 Task: Search one way flight ticket for 4 adults, 2 children, 2 infants in seat and 1 infant on lap in economy from Tyler: Tyler Pounds Regional Airport to Laramie: Laramie Regional Airport on 8-3-2023. Choice of flights is Spirit. Number of bags: 1 carry on bag. Price is upto 109000. Outbound departure time preference is 12:00. Flight should be less emission only.
Action: Mouse moved to (328, 134)
Screenshot: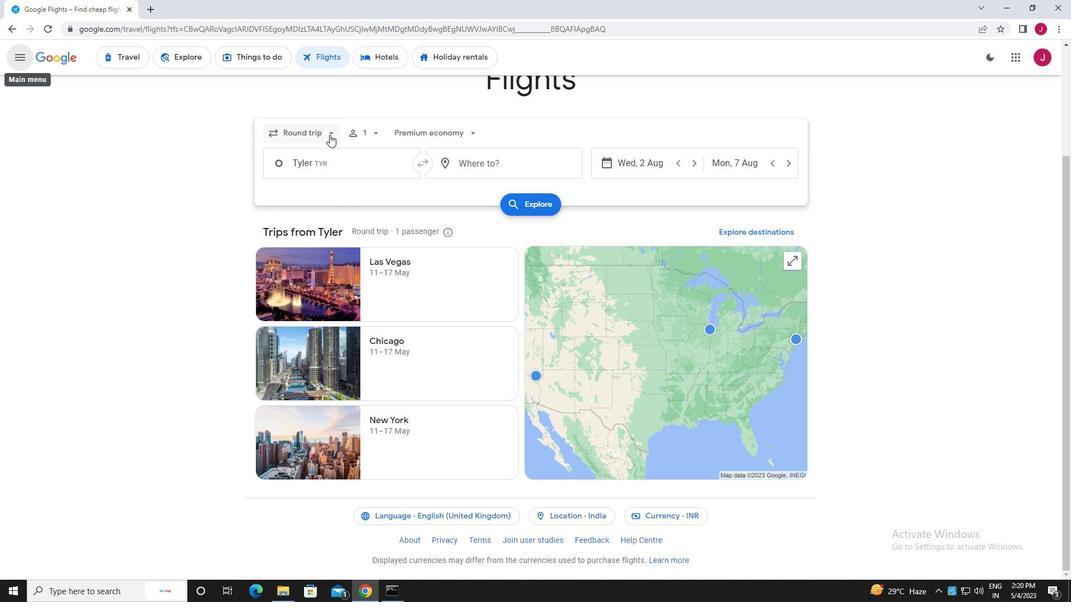 
Action: Mouse pressed left at (328, 134)
Screenshot: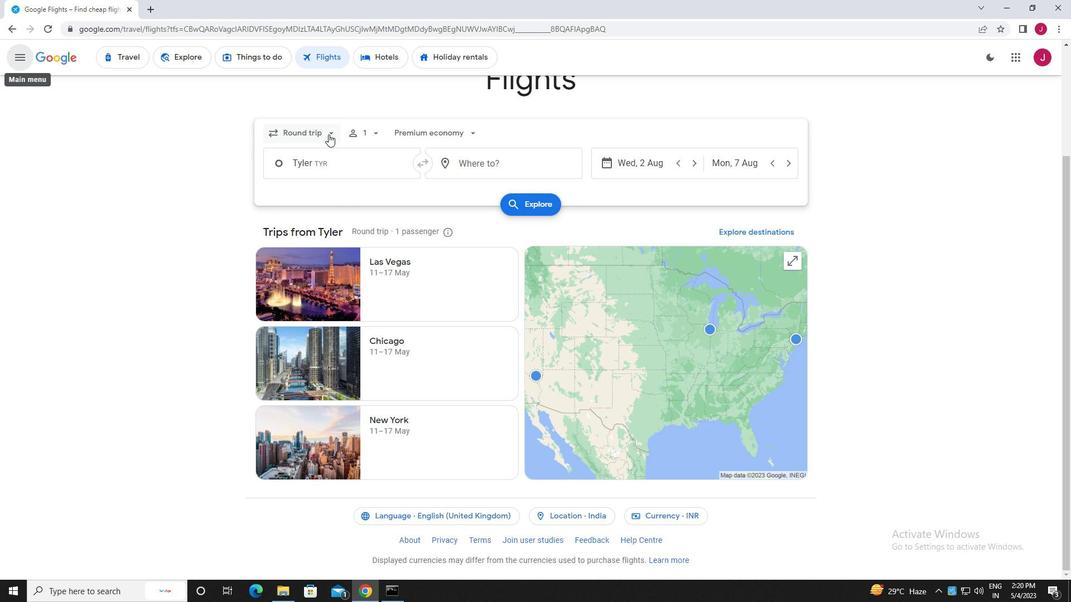 
Action: Mouse moved to (318, 182)
Screenshot: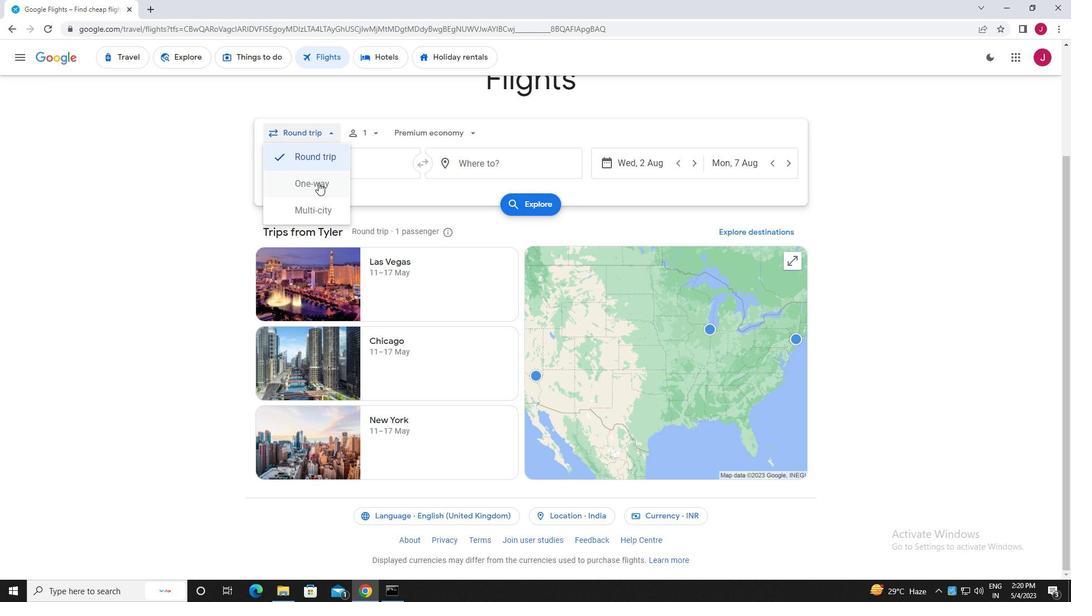 
Action: Mouse pressed left at (318, 182)
Screenshot: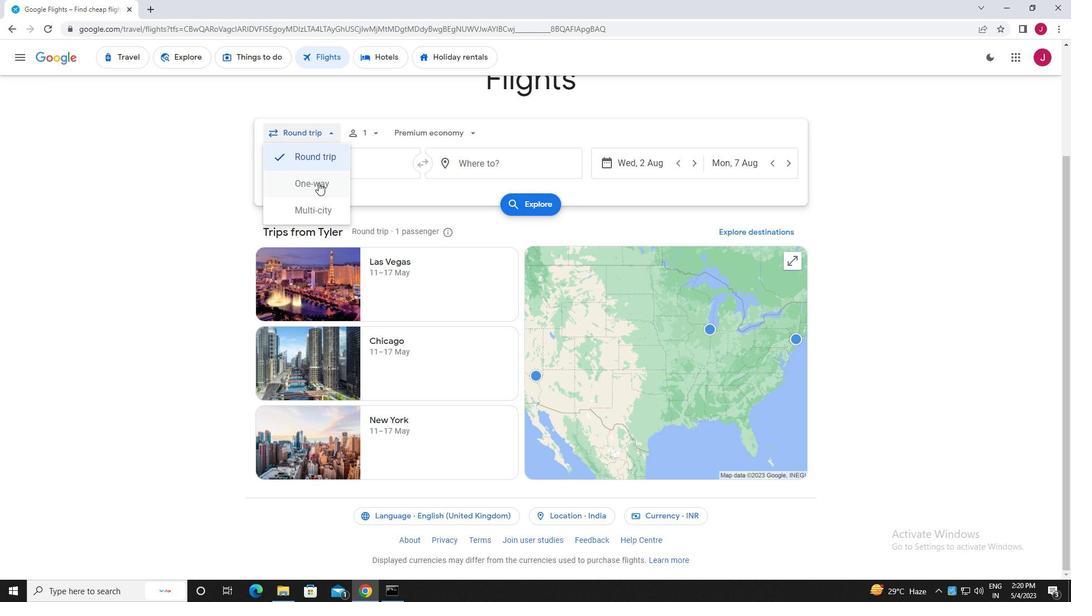 
Action: Mouse moved to (368, 135)
Screenshot: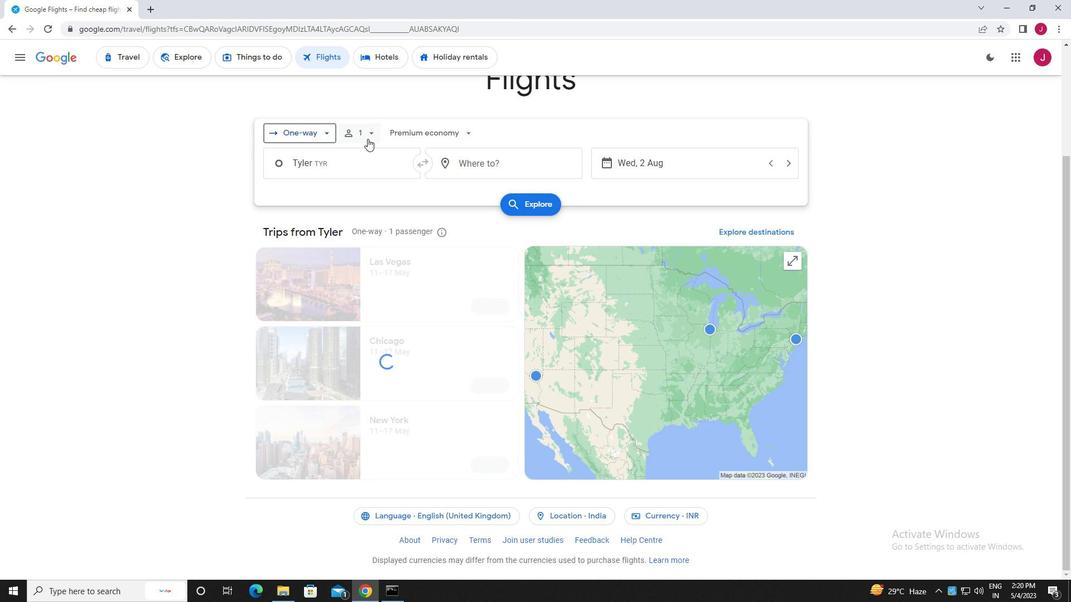
Action: Mouse pressed left at (368, 135)
Screenshot: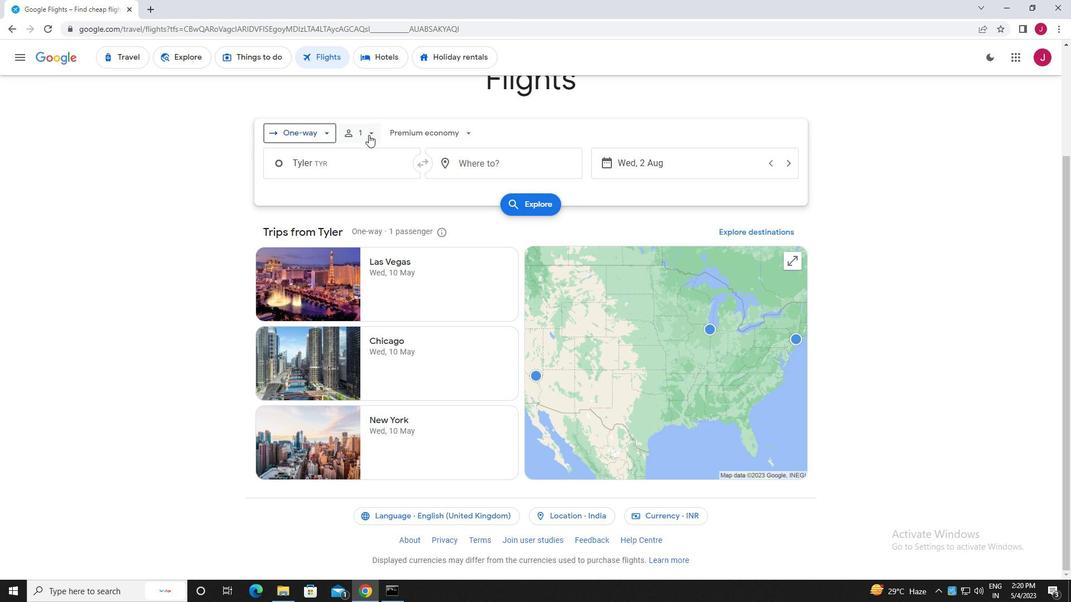 
Action: Mouse moved to (455, 161)
Screenshot: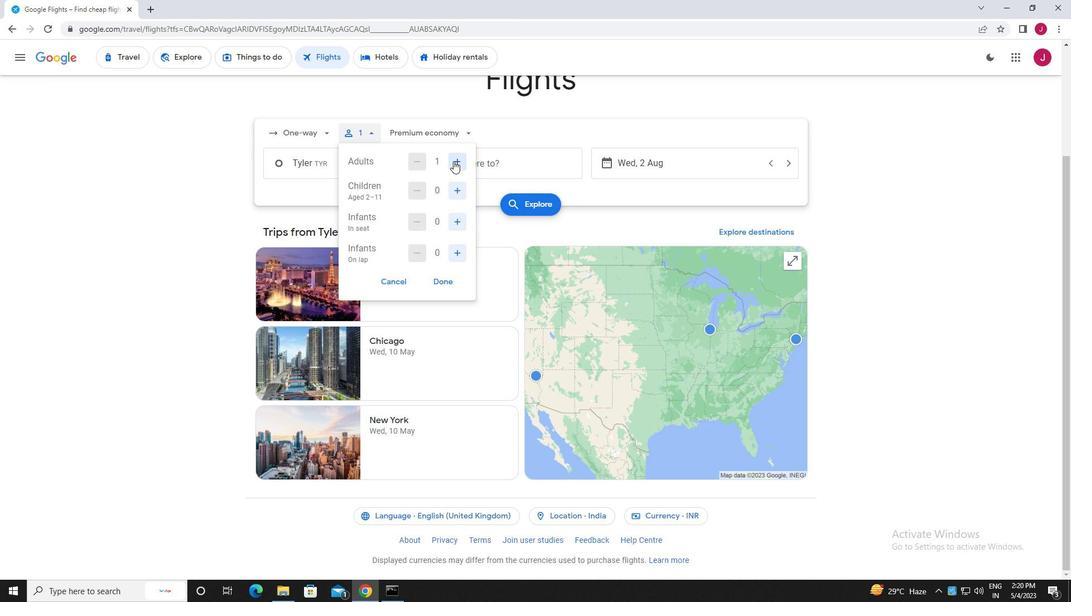 
Action: Mouse pressed left at (455, 161)
Screenshot: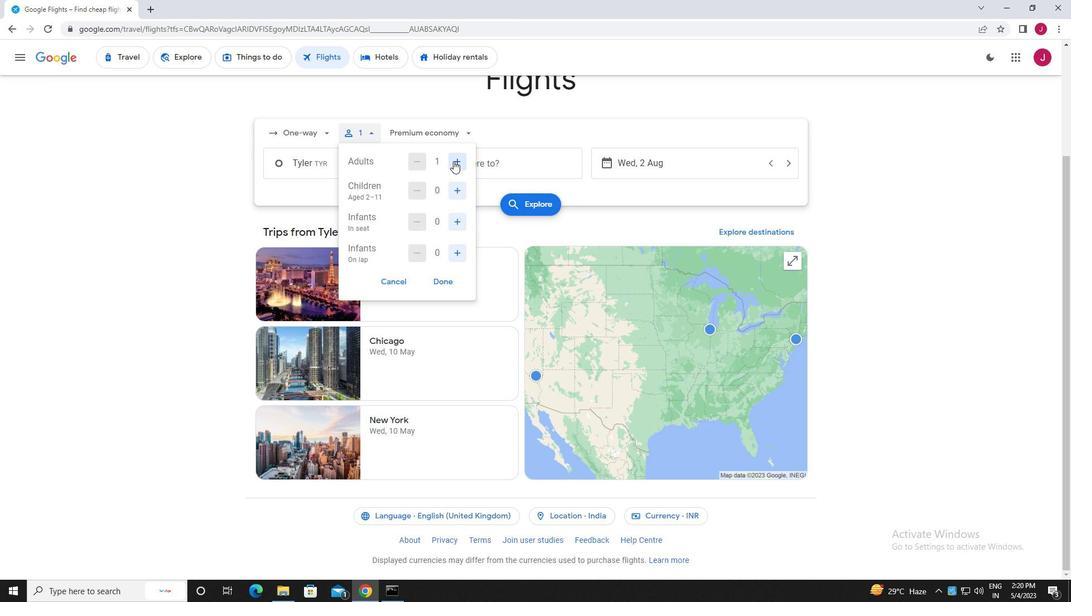 
Action: Mouse moved to (455, 161)
Screenshot: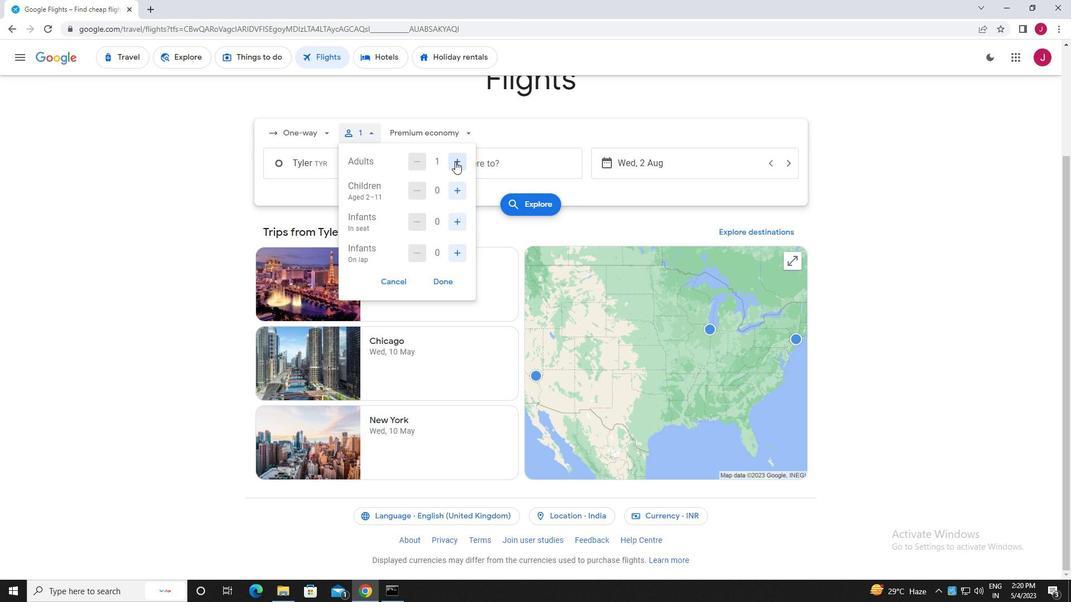 
Action: Mouse pressed left at (455, 161)
Screenshot: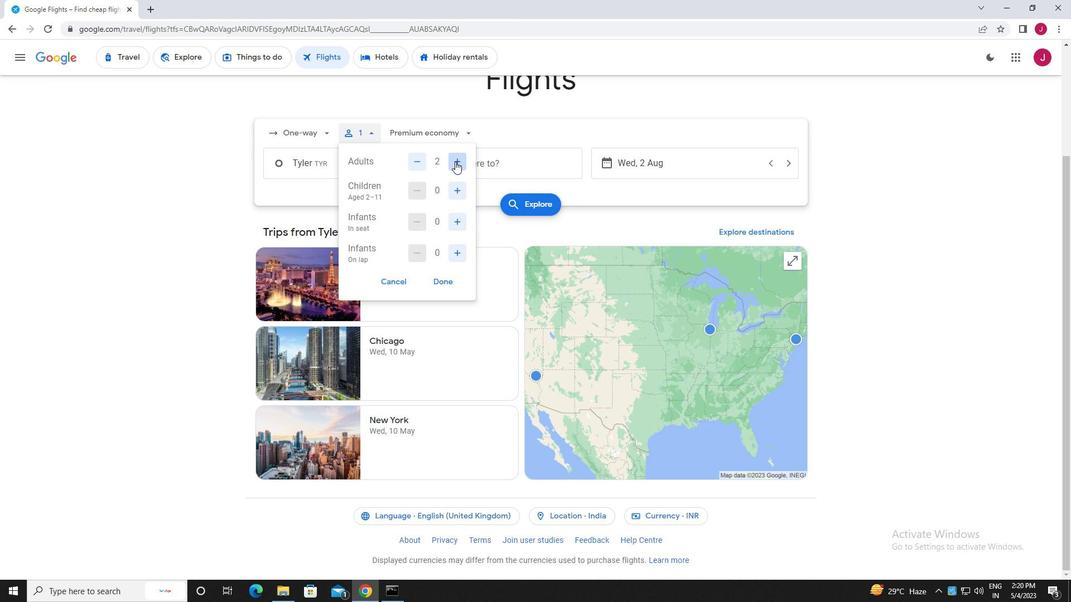 
Action: Mouse pressed left at (455, 161)
Screenshot: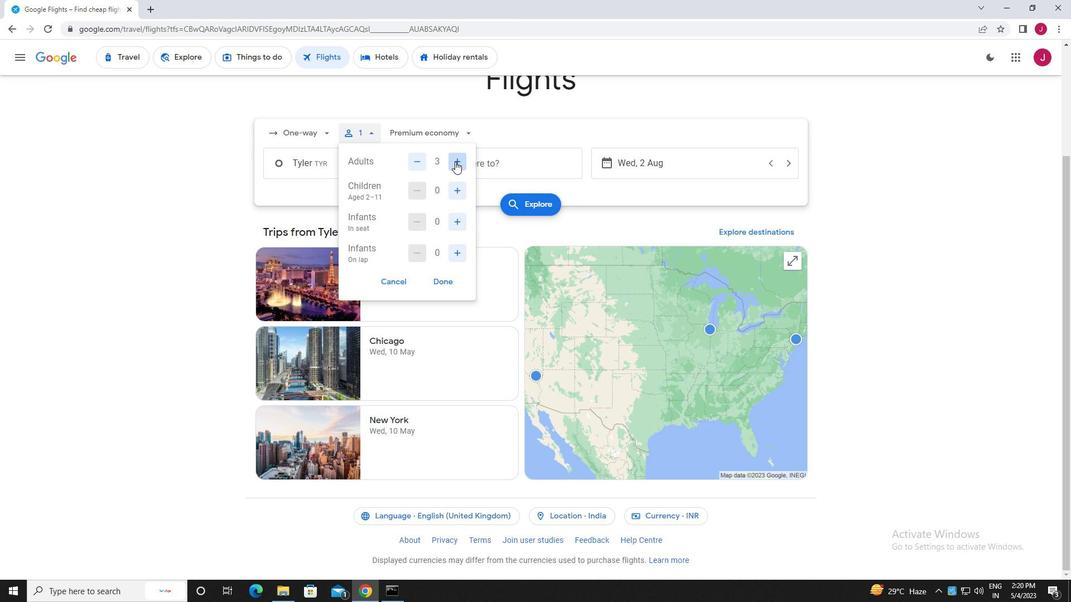 
Action: Mouse moved to (455, 190)
Screenshot: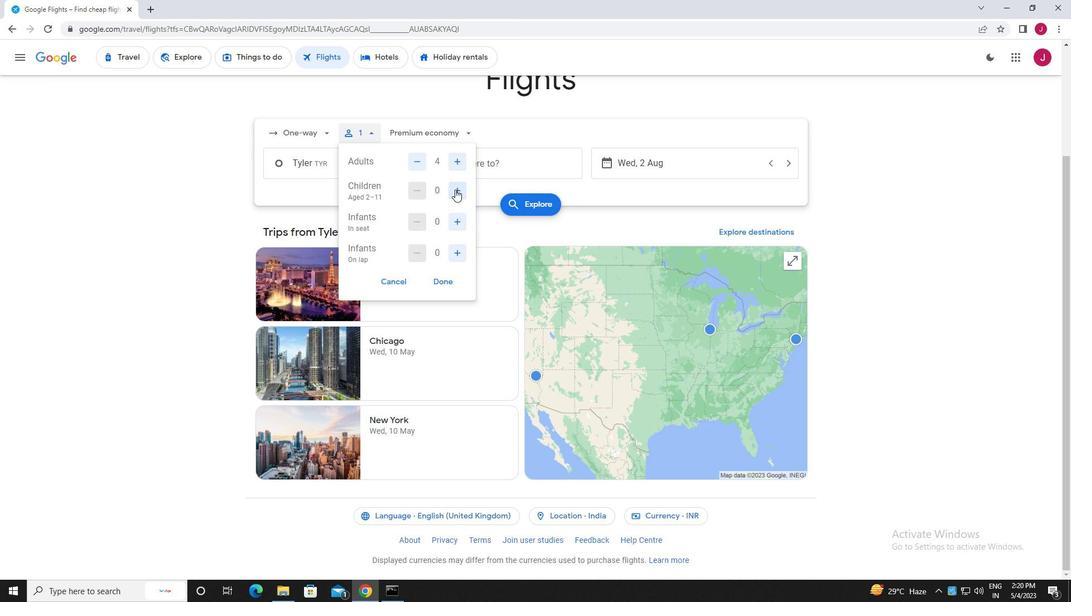 
Action: Mouse pressed left at (455, 190)
Screenshot: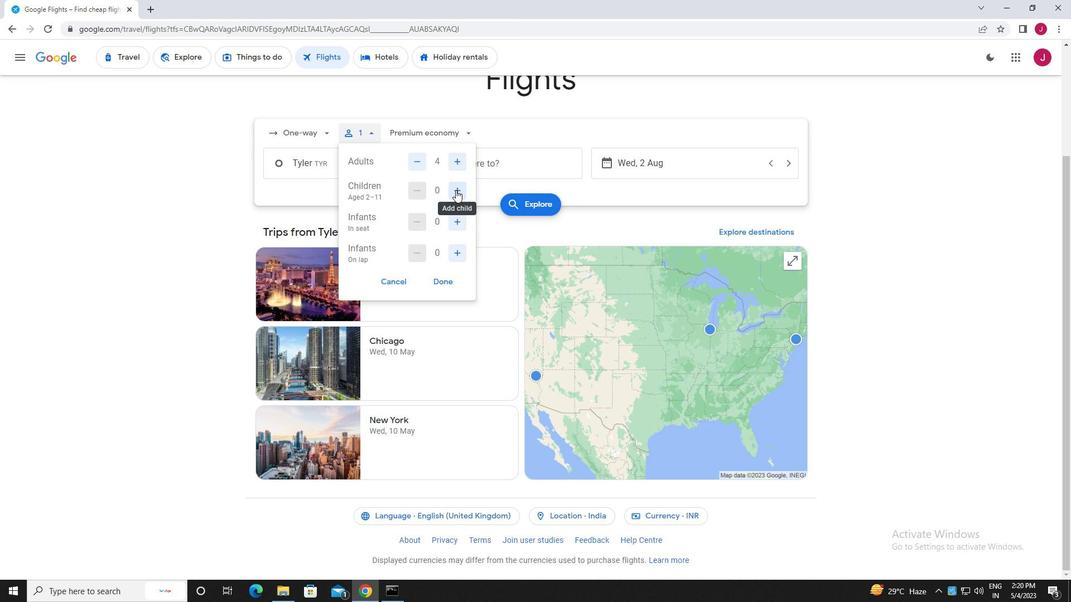 
Action: Mouse moved to (455, 190)
Screenshot: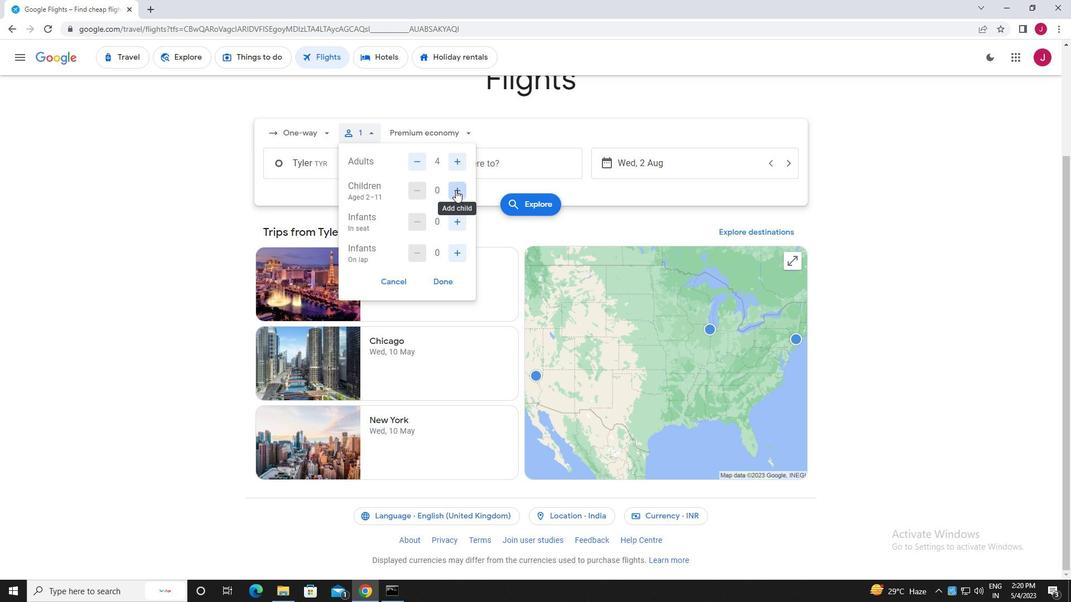 
Action: Mouse pressed left at (455, 190)
Screenshot: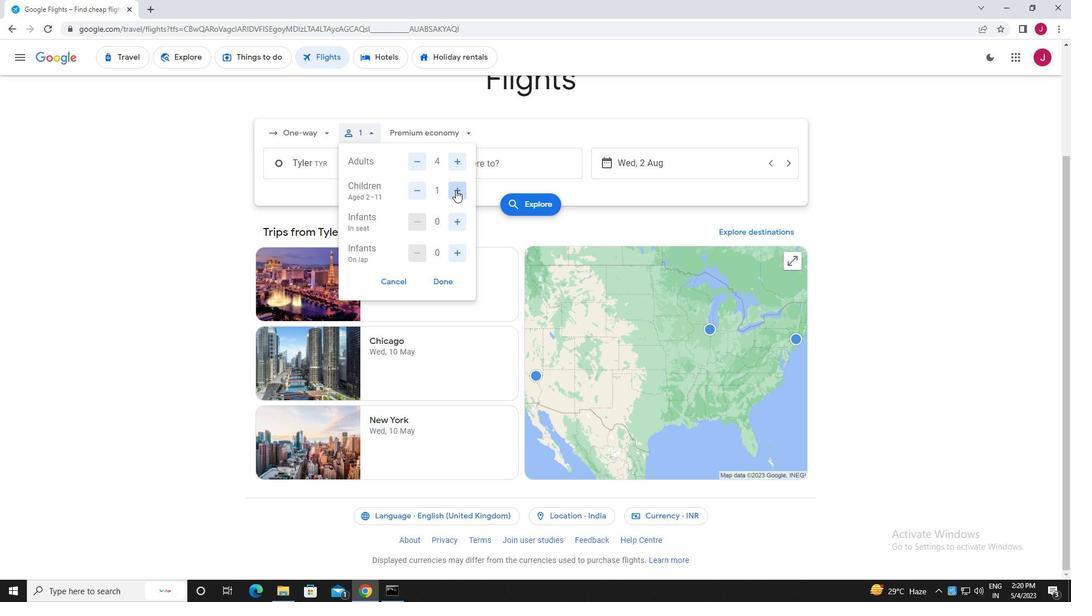 
Action: Mouse moved to (457, 223)
Screenshot: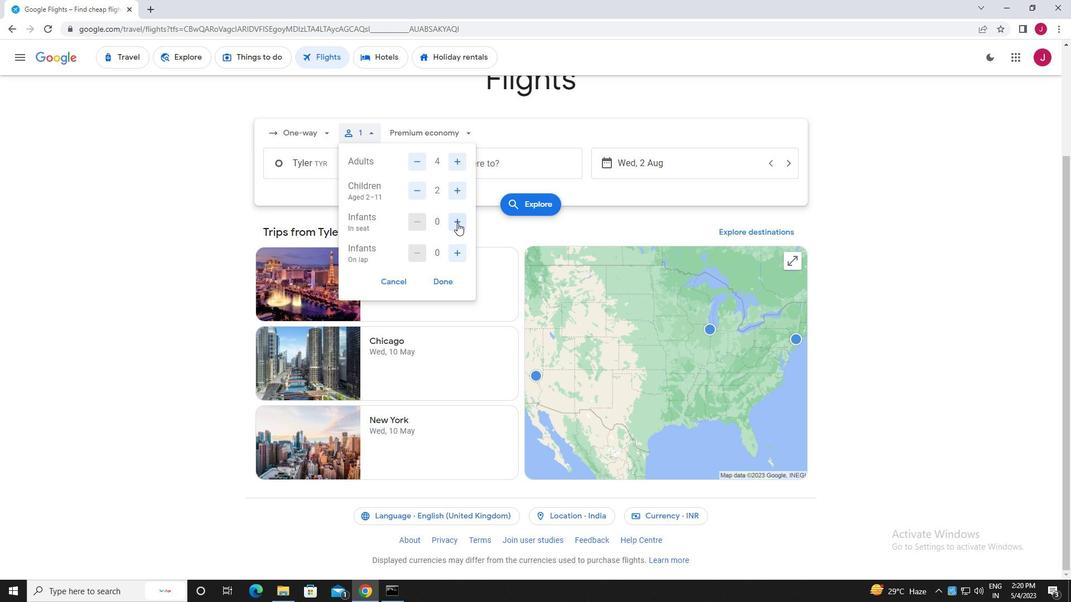 
Action: Mouse pressed left at (457, 223)
Screenshot: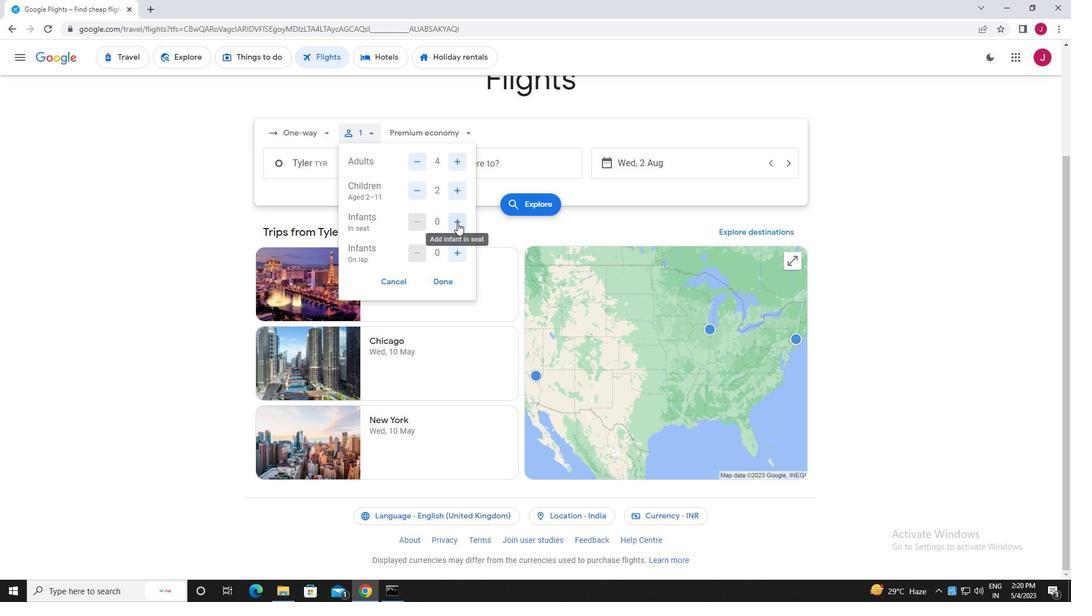 
Action: Mouse pressed left at (457, 223)
Screenshot: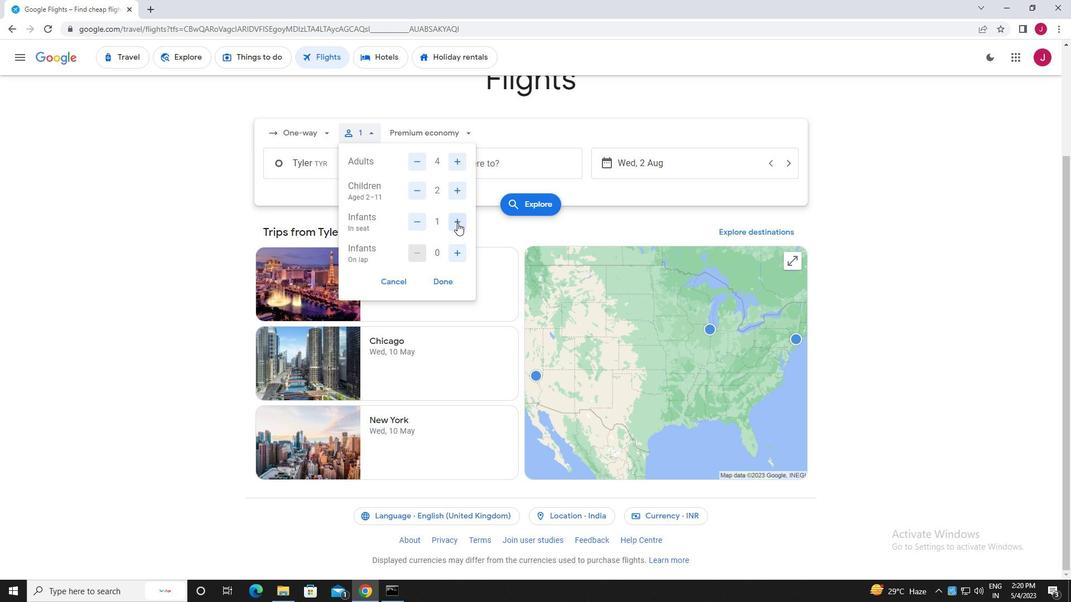 
Action: Mouse moved to (451, 252)
Screenshot: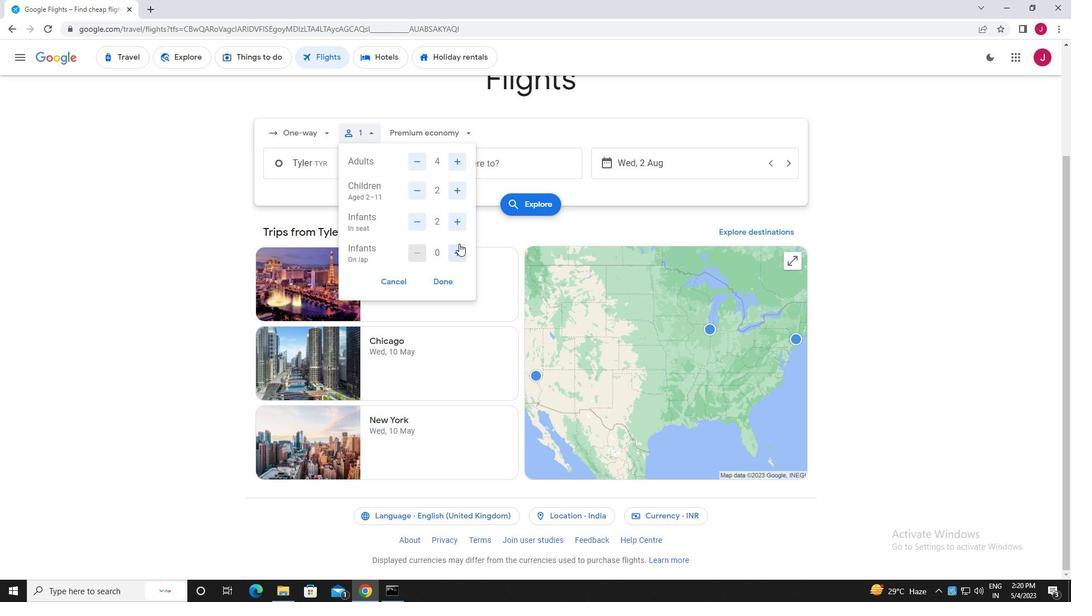 
Action: Mouse pressed left at (451, 252)
Screenshot: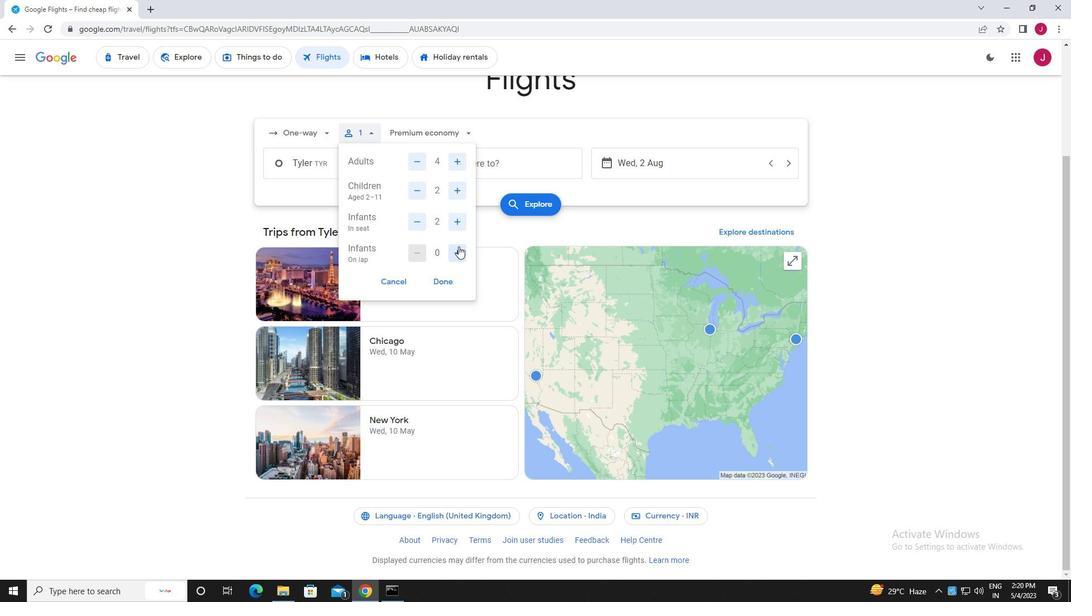 
Action: Mouse moved to (442, 281)
Screenshot: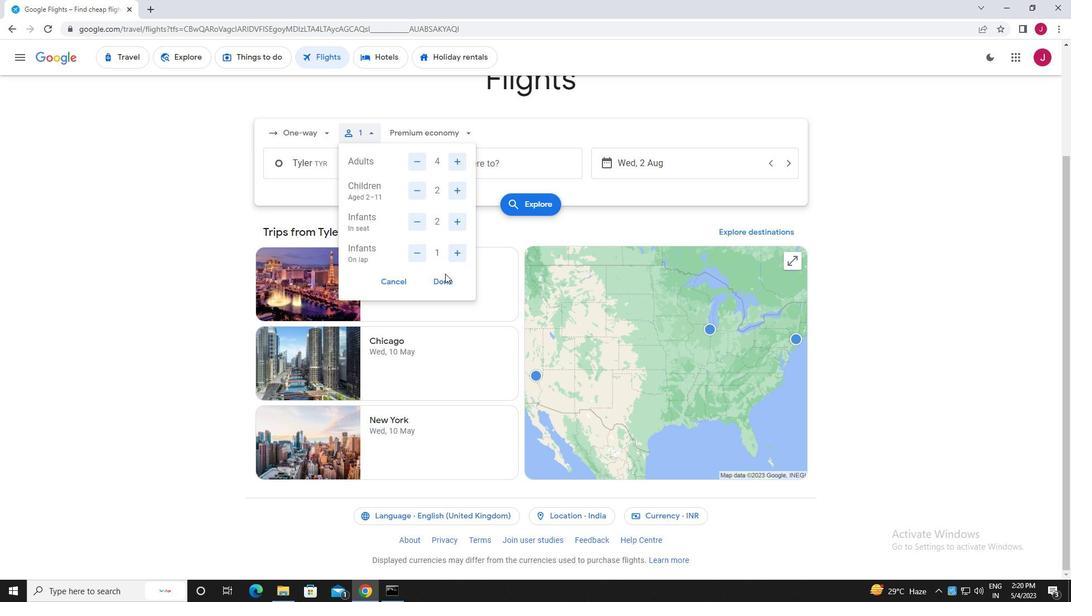 
Action: Mouse pressed left at (442, 281)
Screenshot: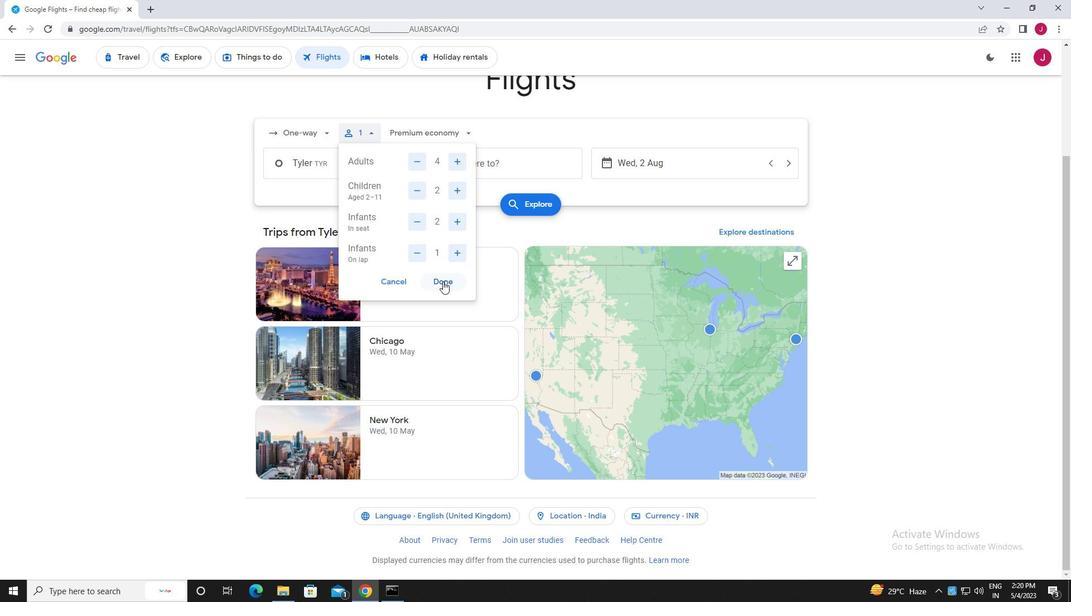 
Action: Mouse moved to (437, 133)
Screenshot: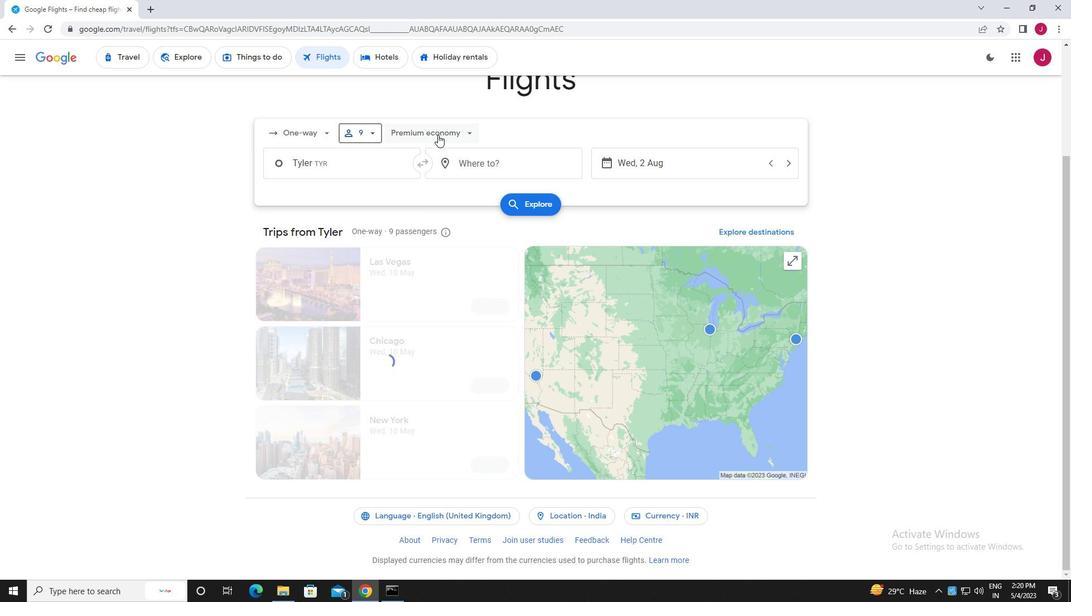 
Action: Mouse pressed left at (437, 133)
Screenshot: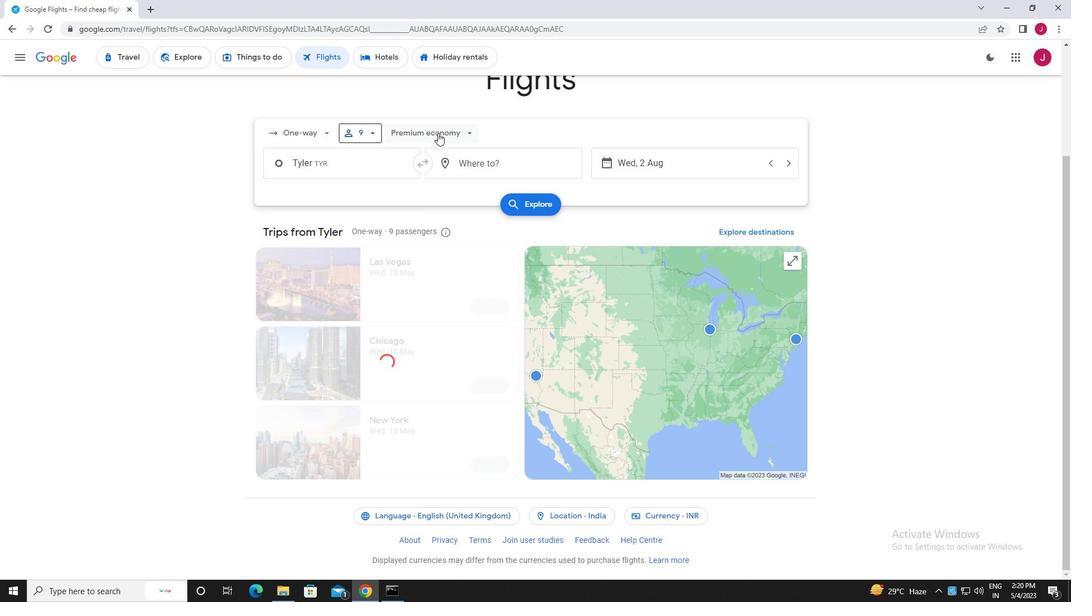 
Action: Mouse moved to (450, 156)
Screenshot: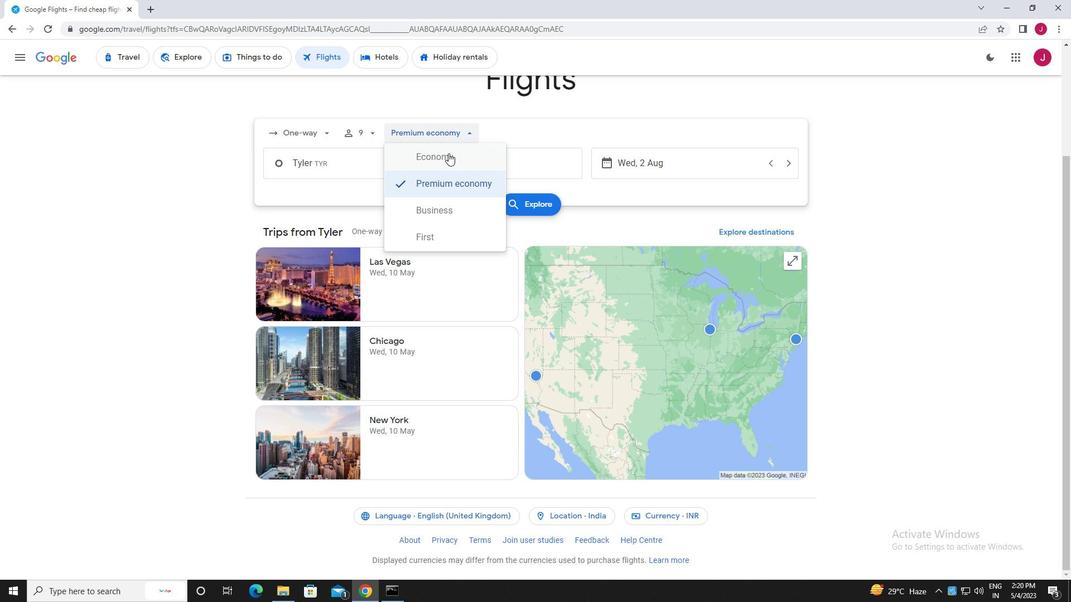 
Action: Mouse pressed left at (450, 156)
Screenshot: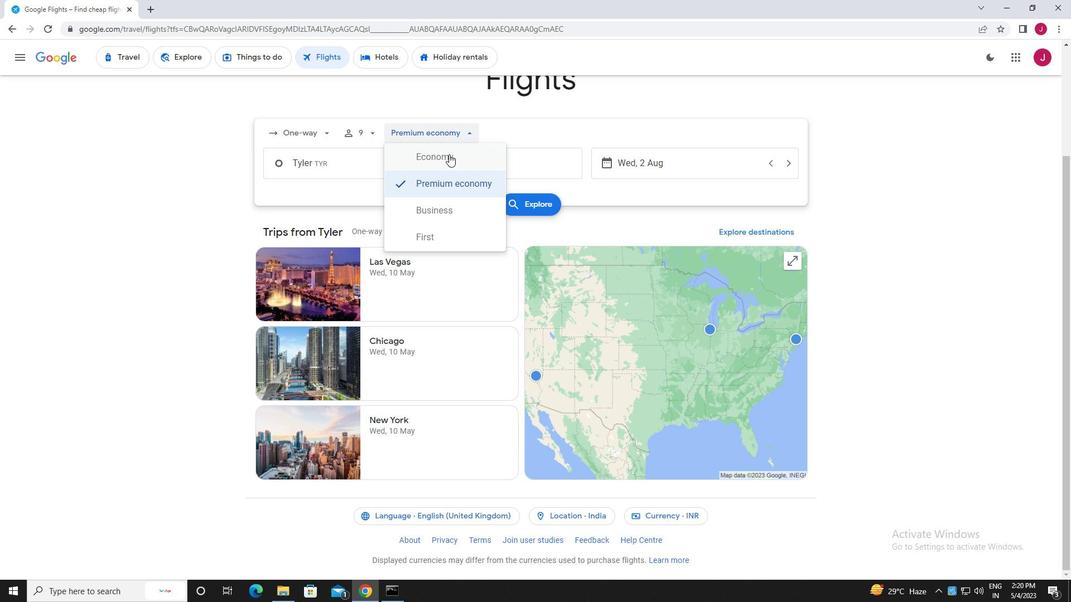 
Action: Mouse moved to (377, 164)
Screenshot: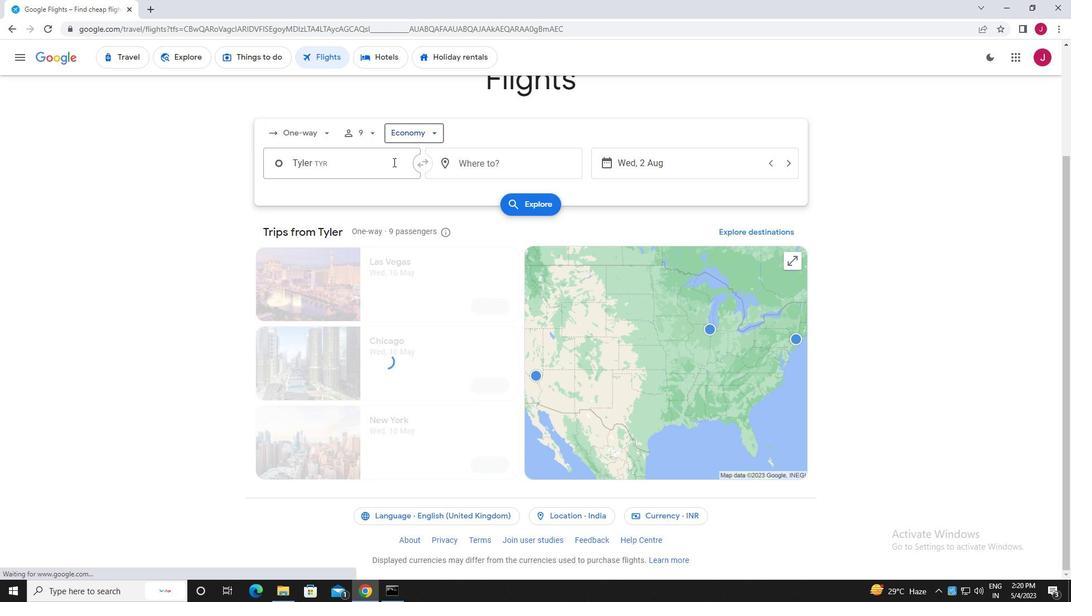 
Action: Mouse pressed left at (377, 164)
Screenshot: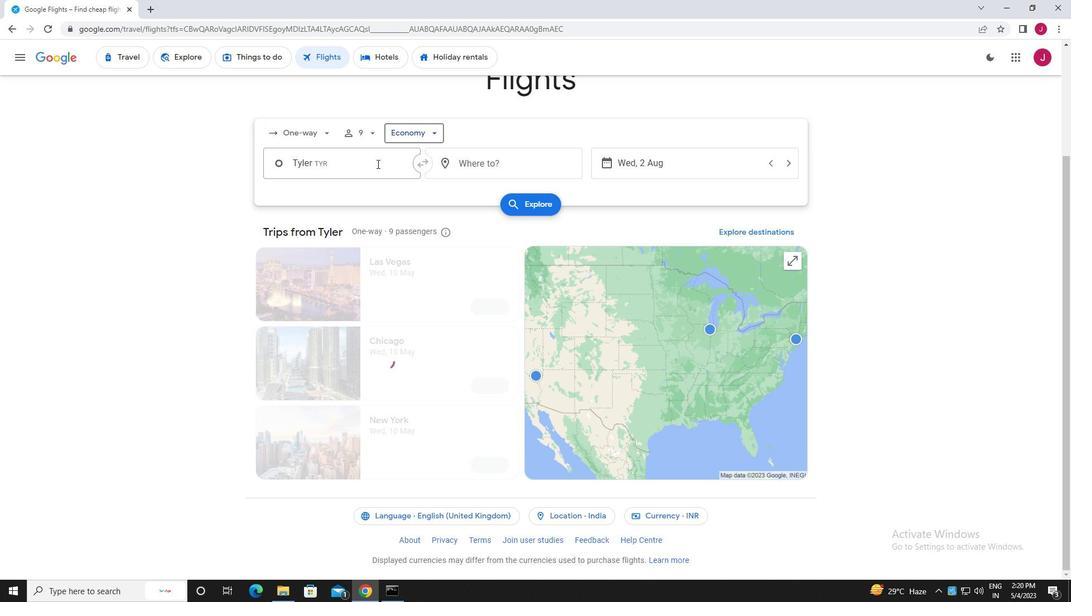 
Action: Mouse moved to (396, 160)
Screenshot: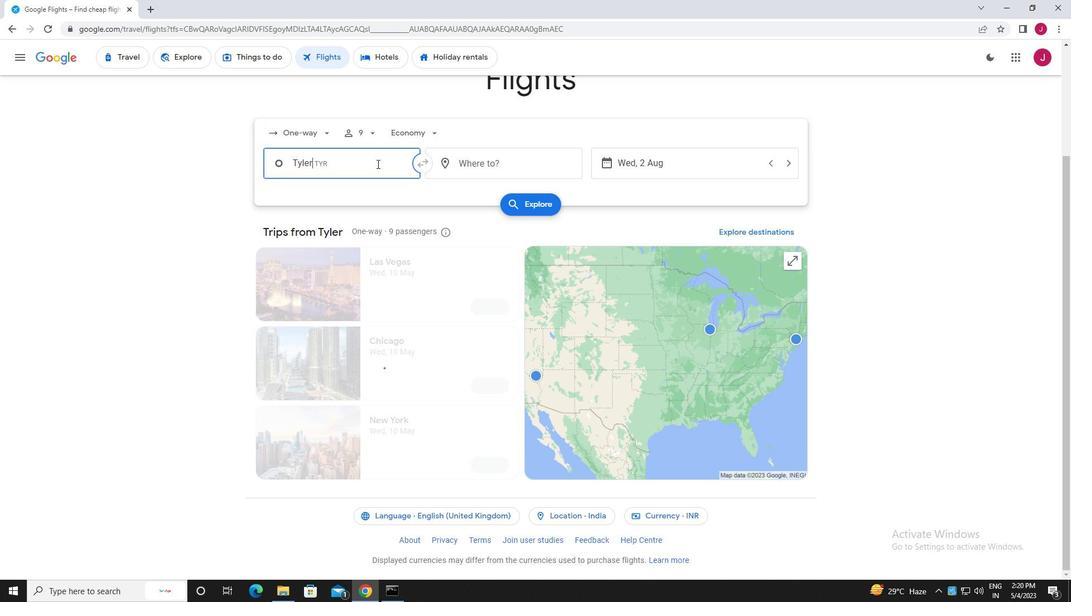 
Action: Key pressed tyler
Screenshot: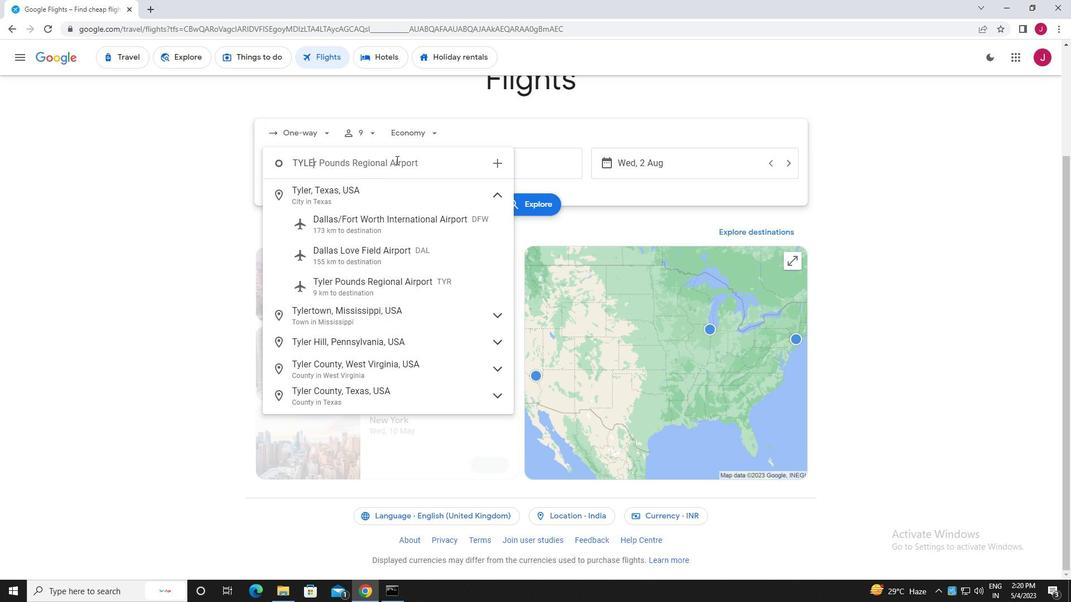 
Action: Mouse moved to (380, 287)
Screenshot: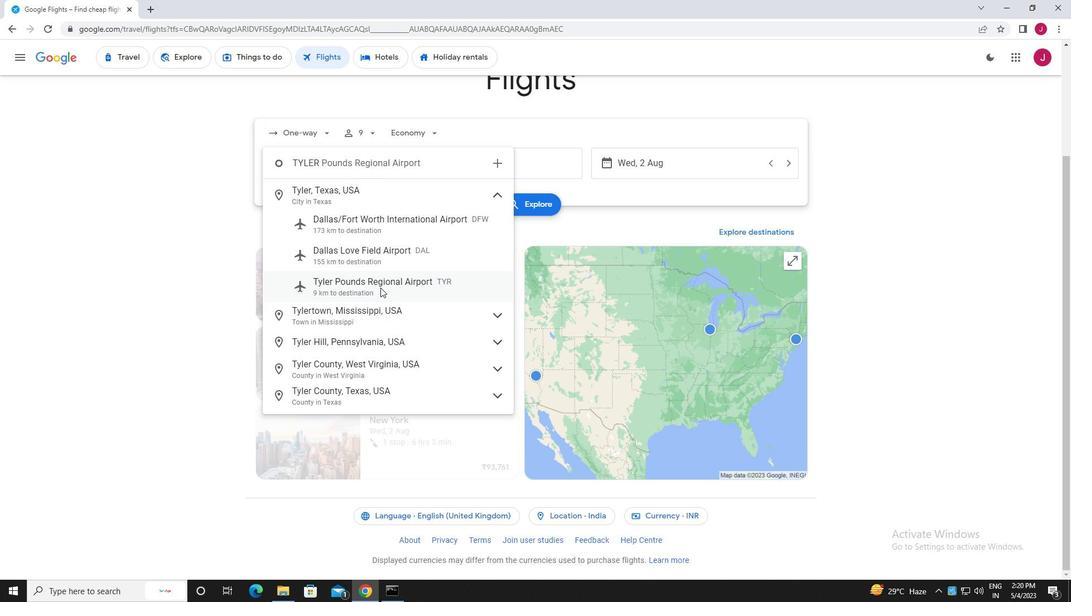
Action: Mouse pressed left at (380, 287)
Screenshot: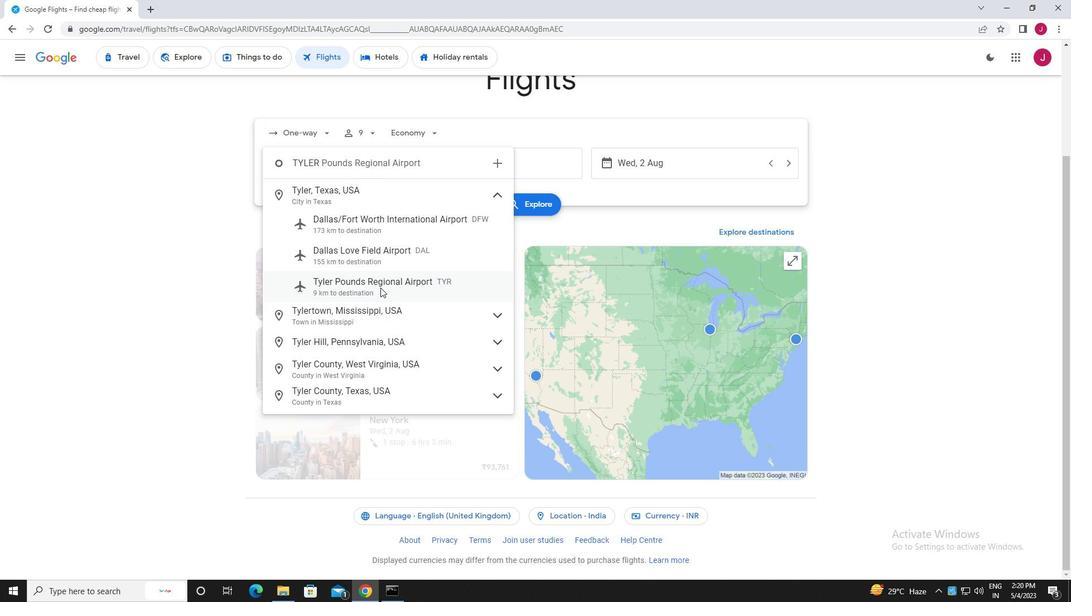 
Action: Mouse moved to (492, 166)
Screenshot: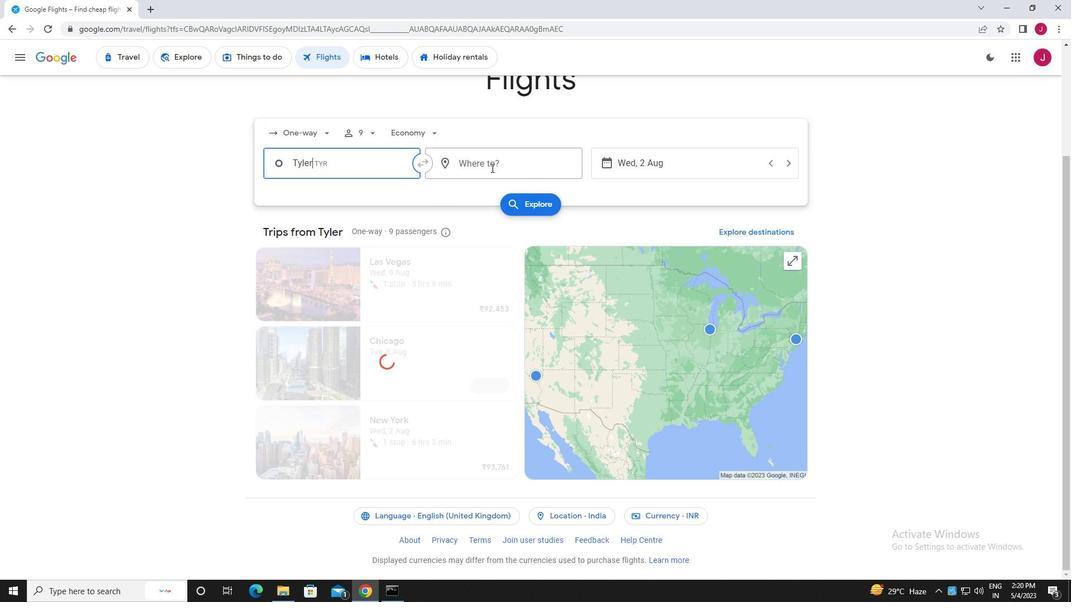 
Action: Mouse pressed left at (492, 166)
Screenshot: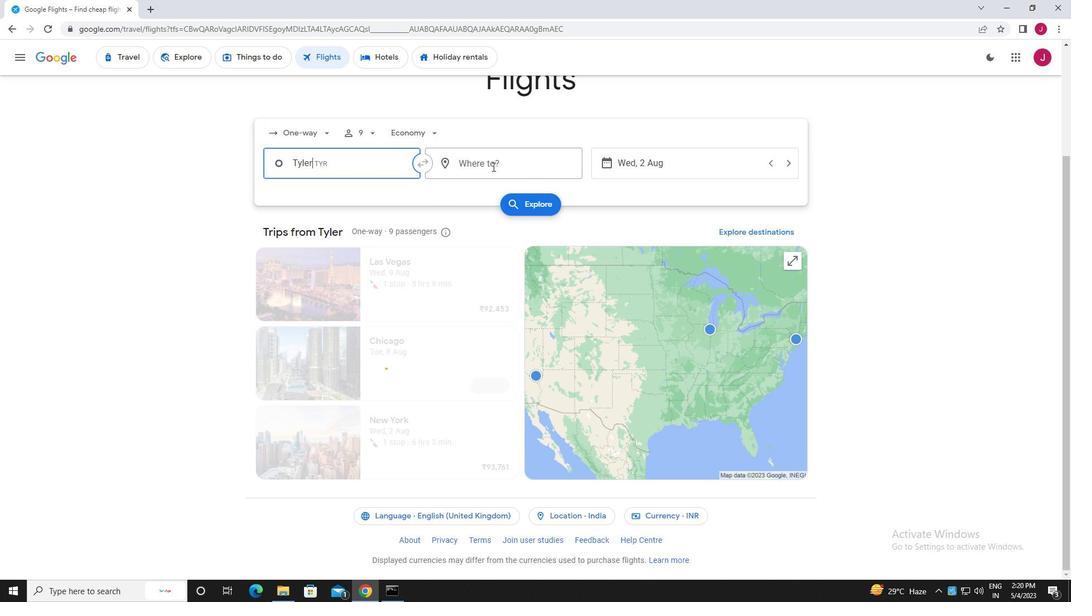 
Action: Mouse moved to (492, 167)
Screenshot: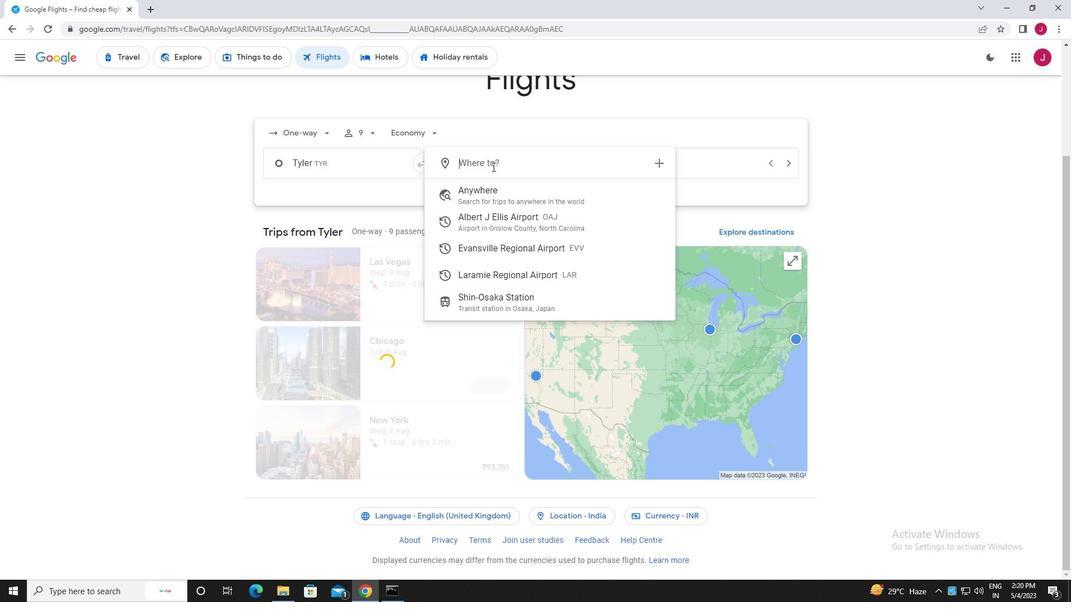 
Action: Key pressed lara
Screenshot: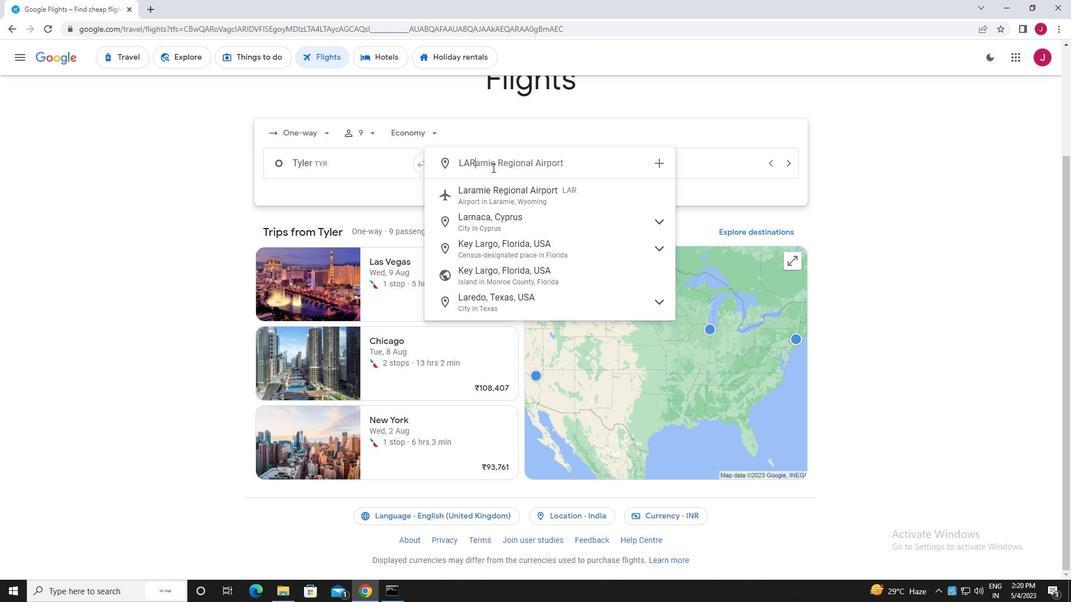 
Action: Mouse moved to (521, 257)
Screenshot: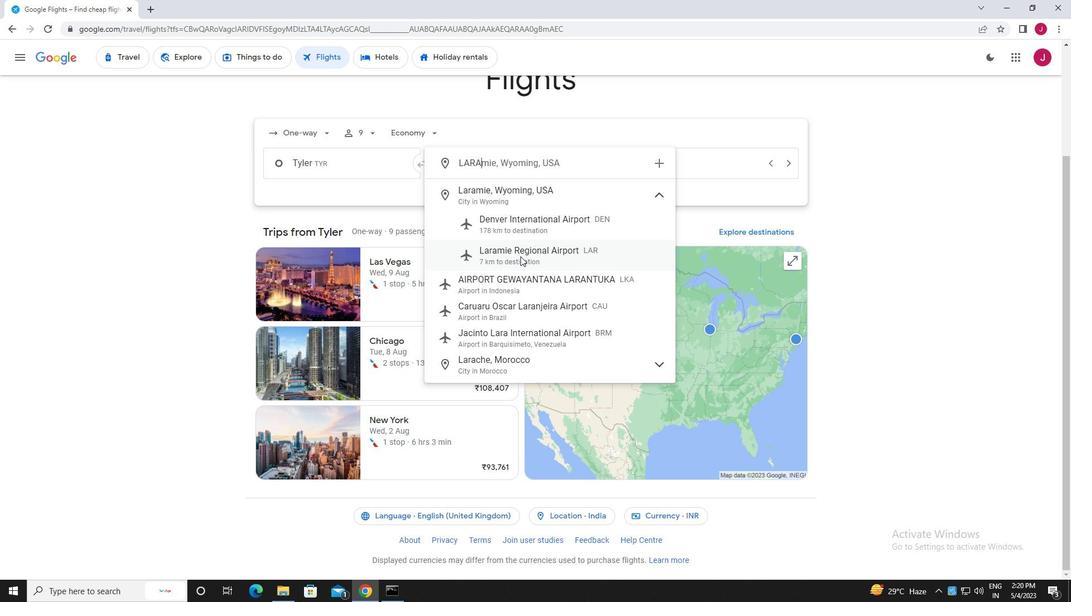 
Action: Mouse pressed left at (521, 257)
Screenshot: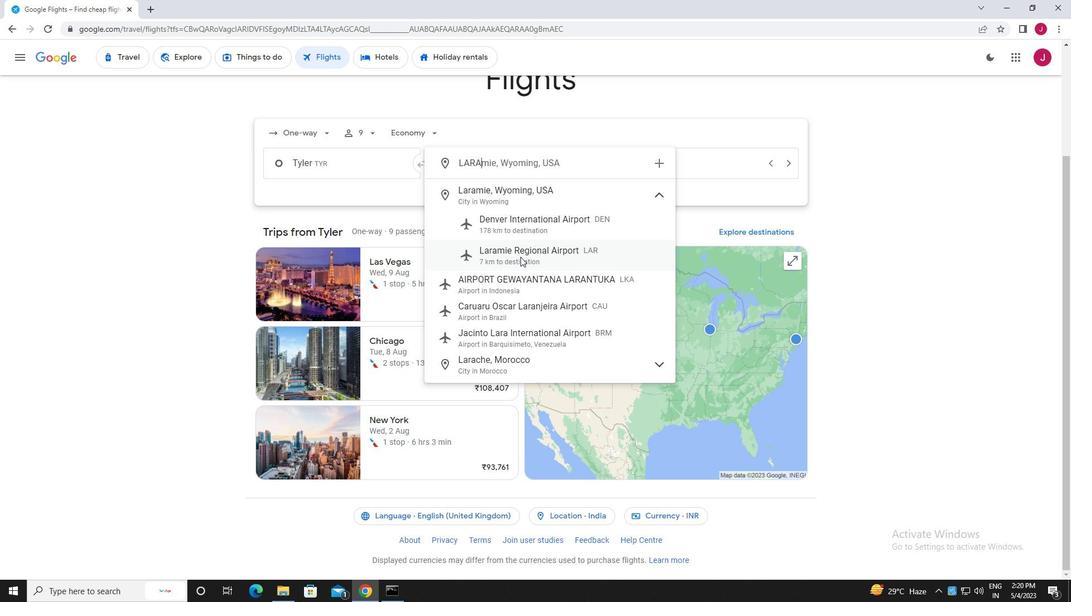 
Action: Mouse moved to (651, 165)
Screenshot: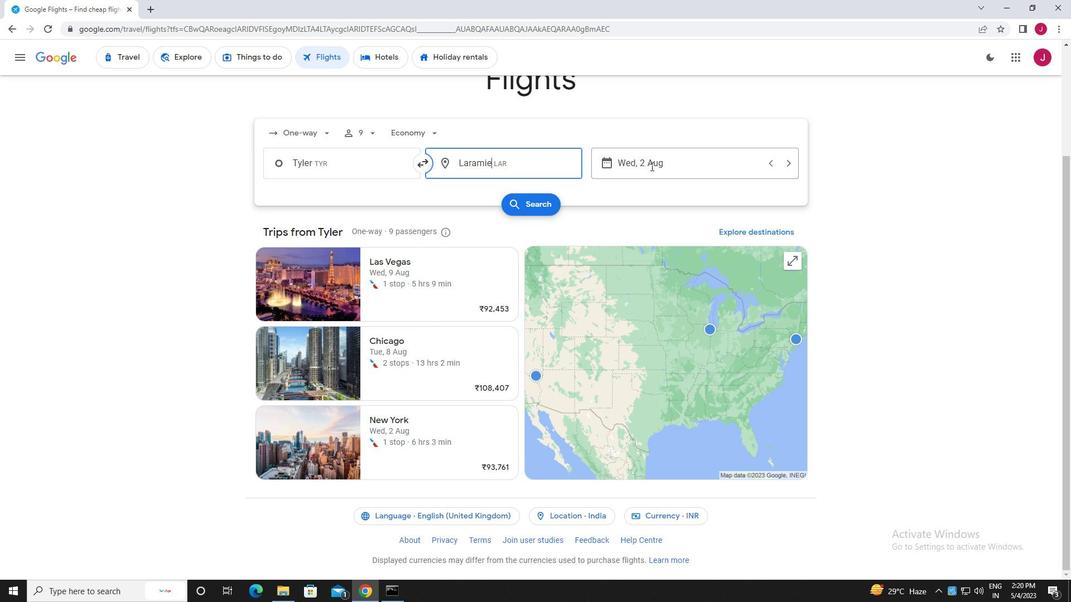 
Action: Mouse pressed left at (651, 165)
Screenshot: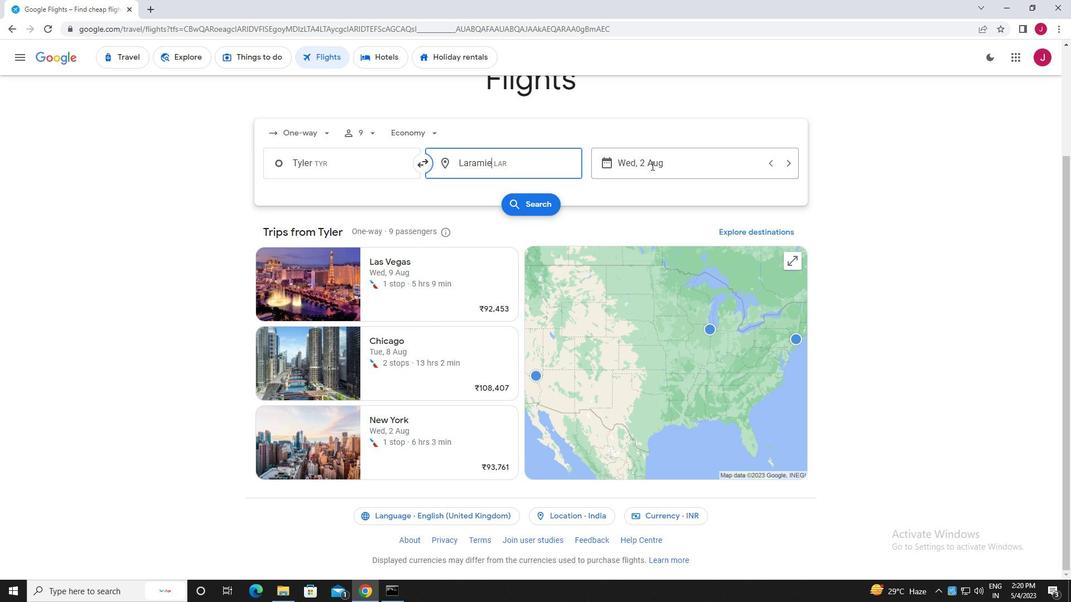 
Action: Mouse moved to (515, 247)
Screenshot: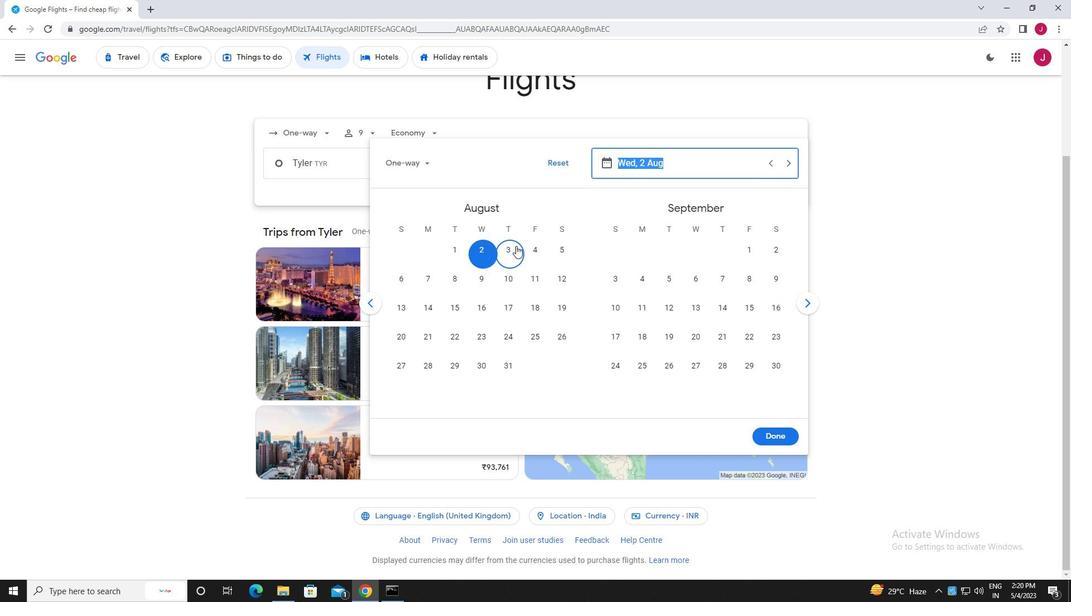 
Action: Mouse pressed left at (515, 247)
Screenshot: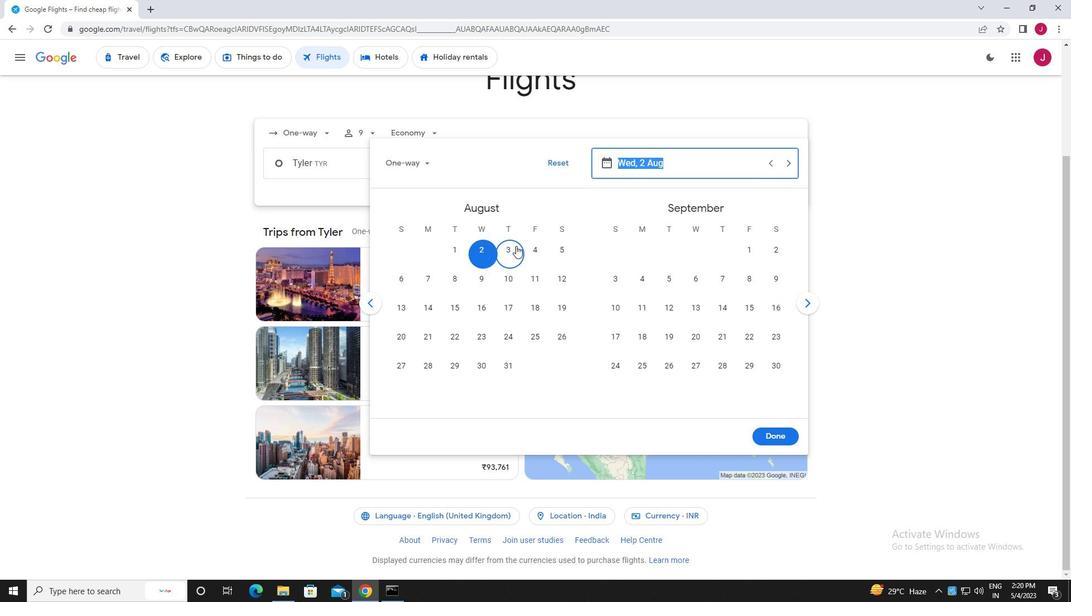 
Action: Mouse moved to (774, 435)
Screenshot: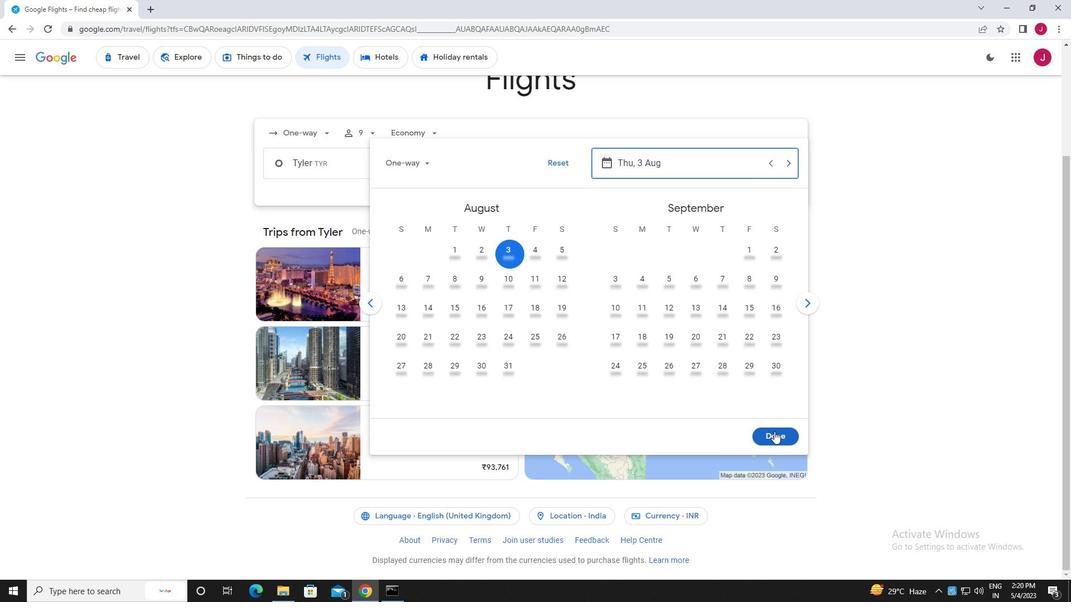 
Action: Mouse pressed left at (774, 435)
Screenshot: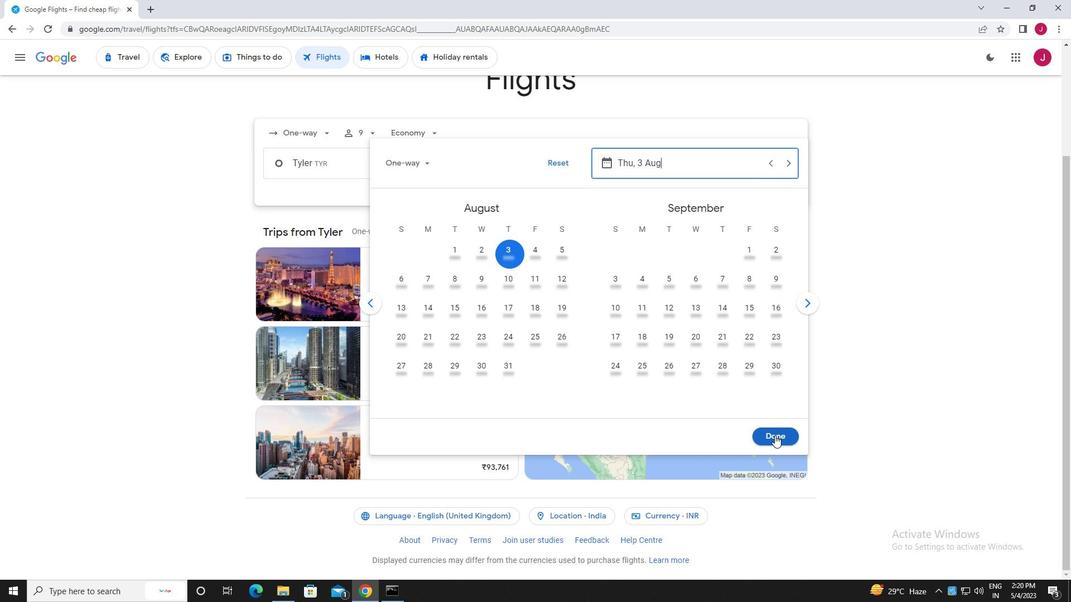 
Action: Mouse moved to (535, 203)
Screenshot: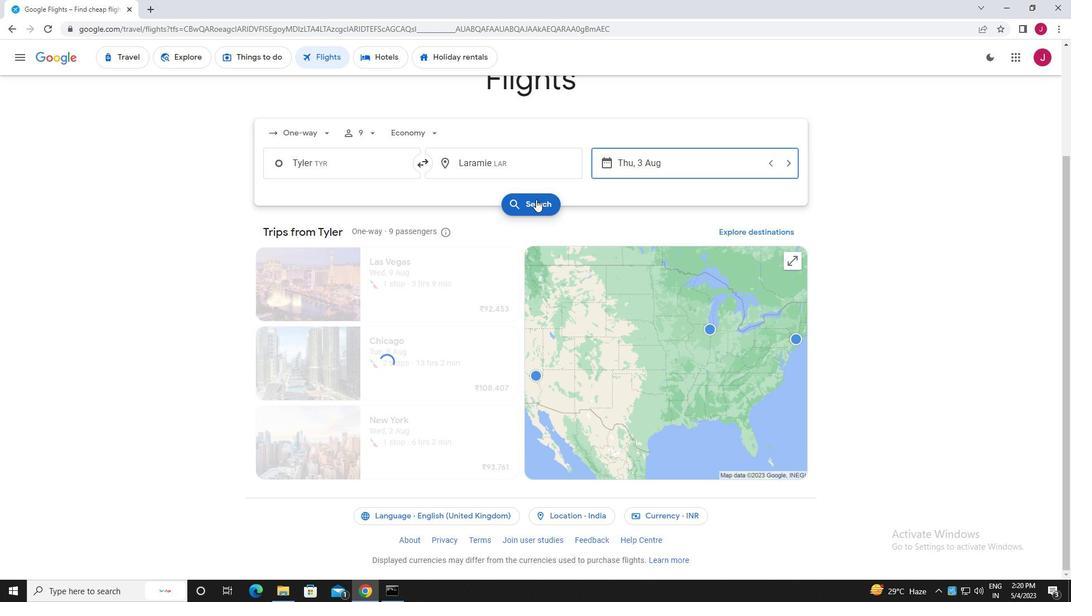 
Action: Mouse pressed left at (535, 203)
Screenshot: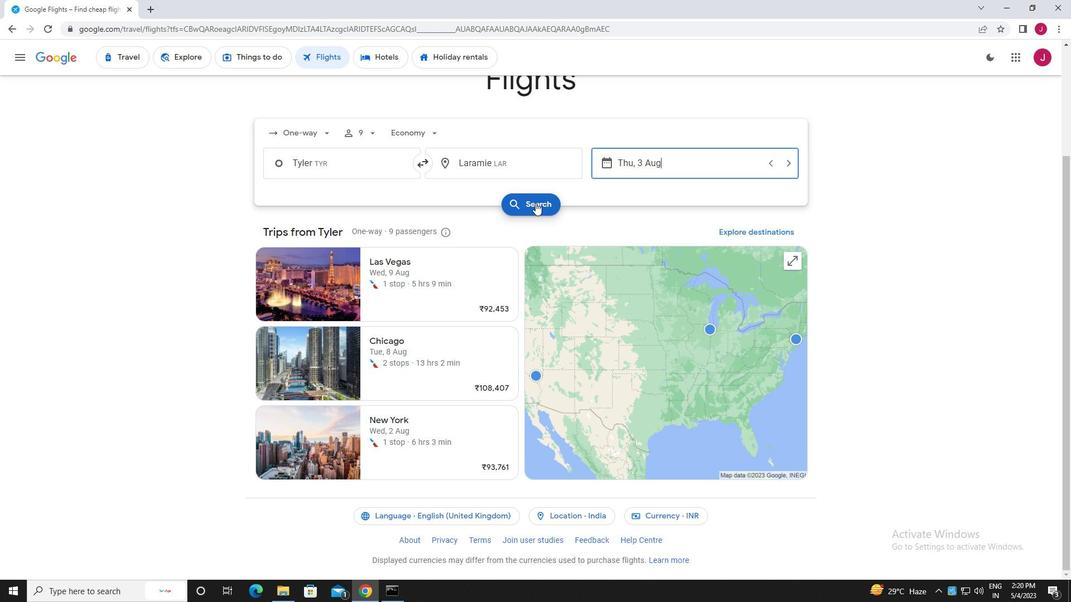 
Action: Mouse moved to (291, 162)
Screenshot: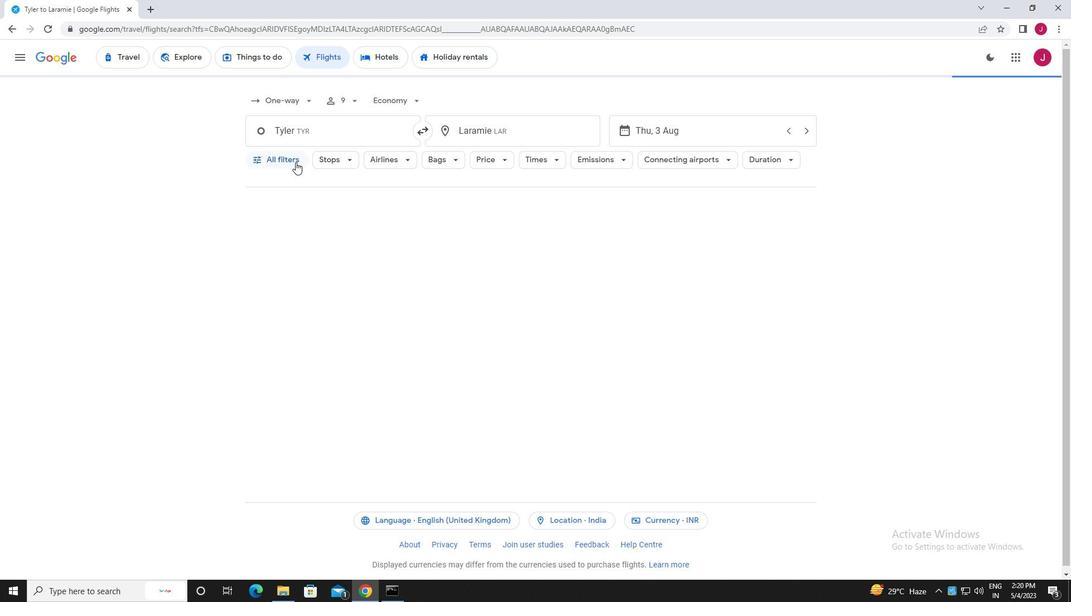 
Action: Mouse pressed left at (291, 162)
Screenshot: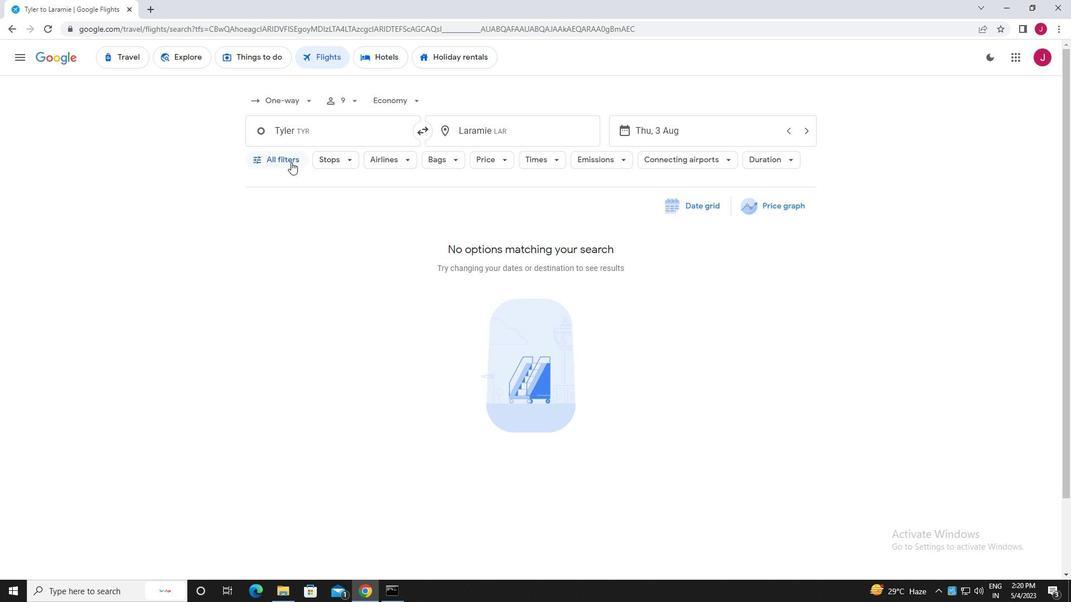 
Action: Mouse moved to (329, 237)
Screenshot: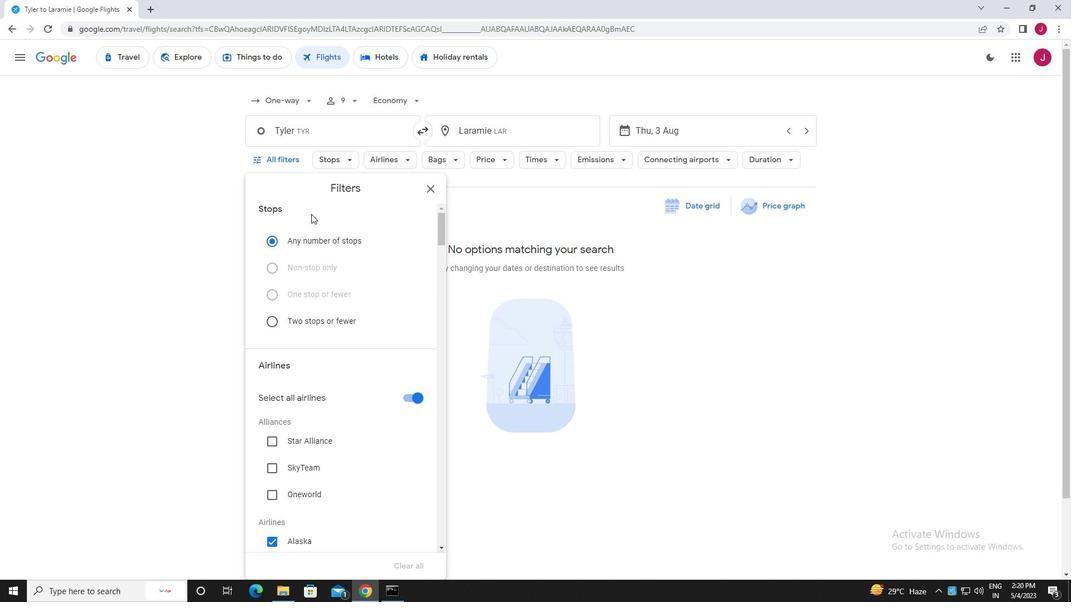 
Action: Mouse scrolled (329, 236) with delta (0, 0)
Screenshot: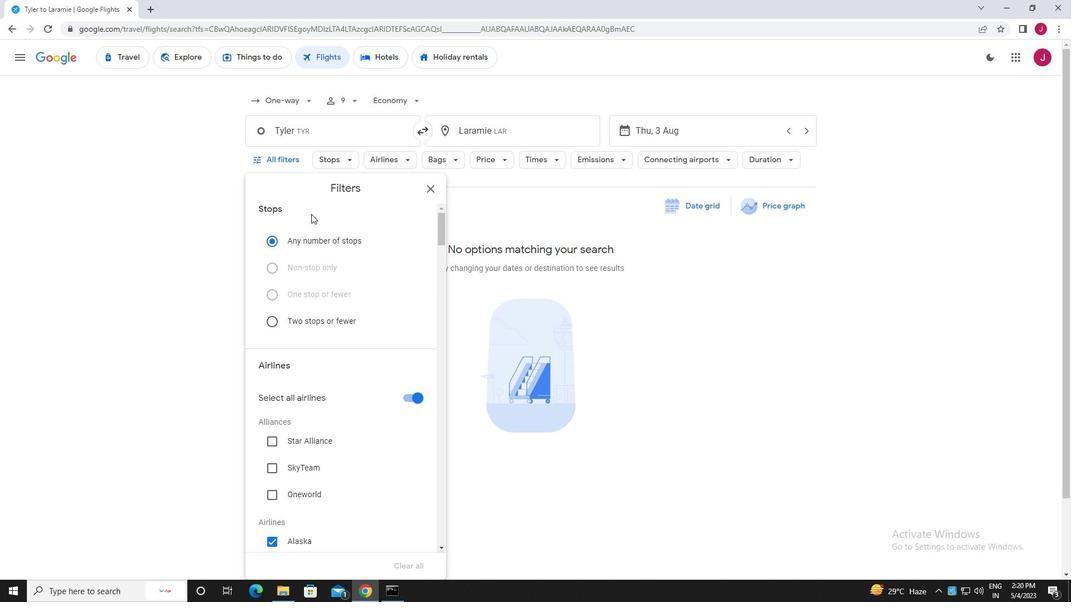 
Action: Mouse moved to (331, 239)
Screenshot: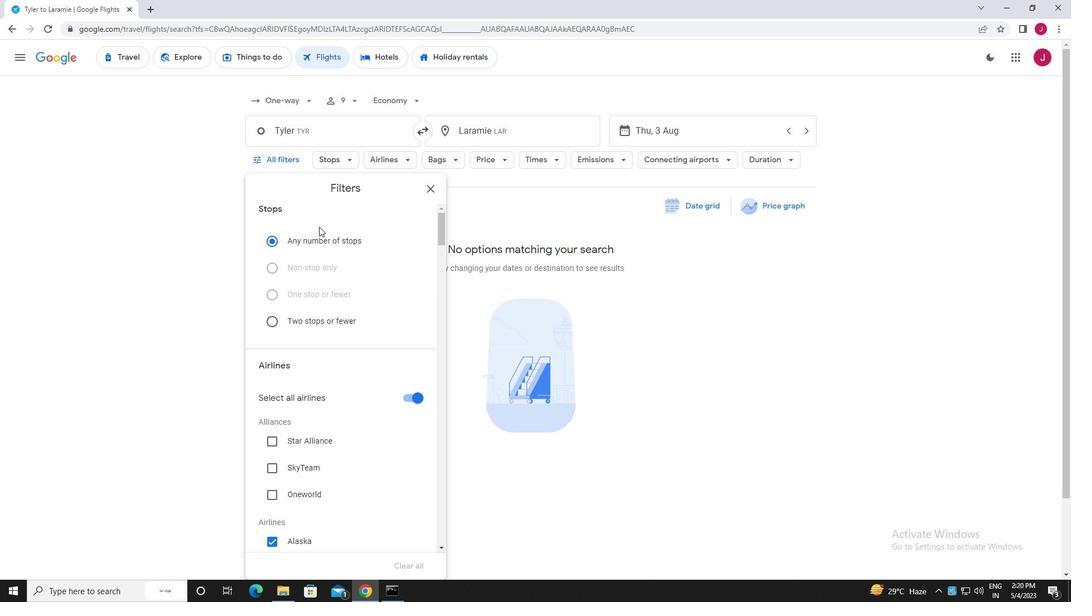 
Action: Mouse scrolled (331, 239) with delta (0, 0)
Screenshot: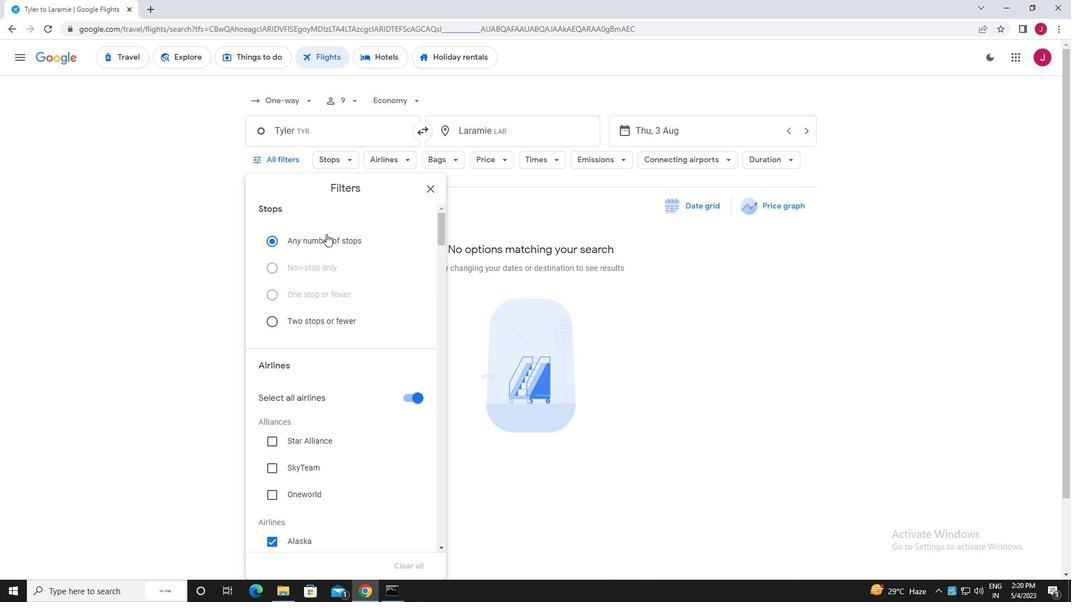 
Action: Mouse moved to (332, 239)
Screenshot: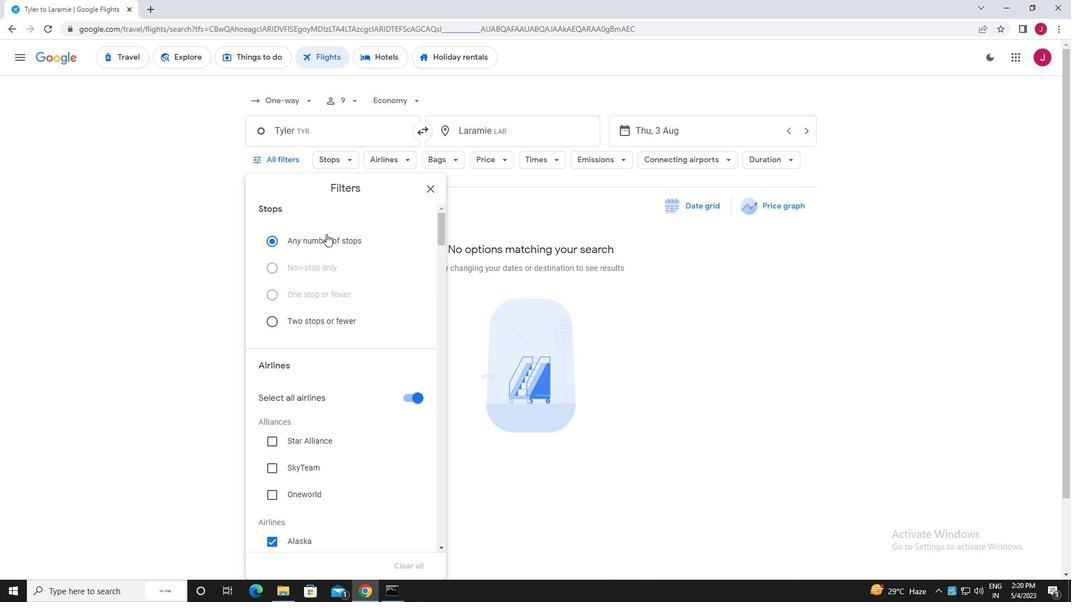 
Action: Mouse scrolled (332, 239) with delta (0, 0)
Screenshot: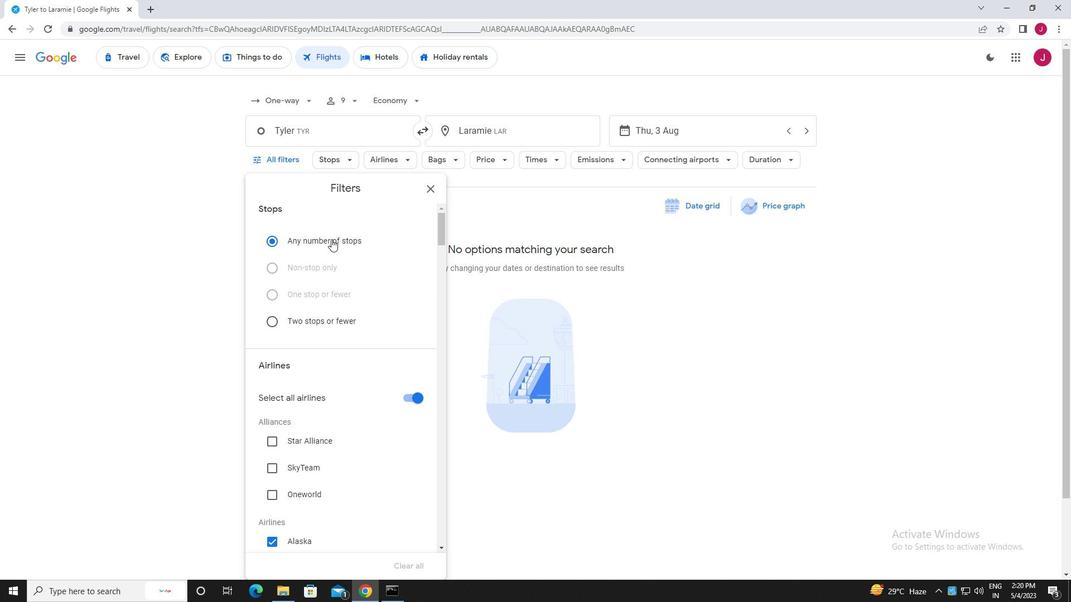
Action: Mouse moved to (408, 226)
Screenshot: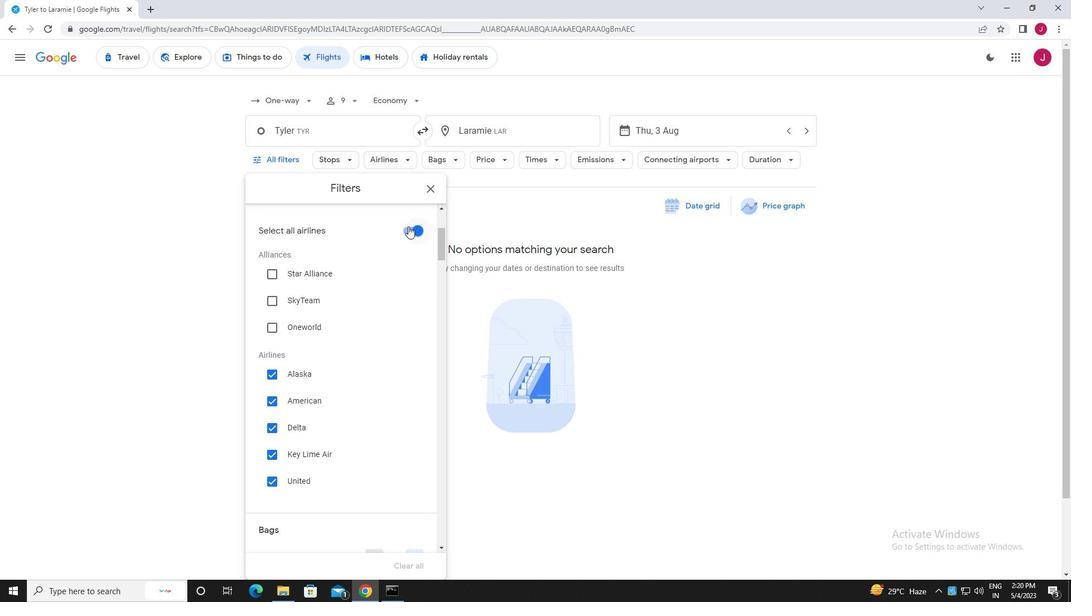 
Action: Mouse pressed left at (408, 226)
Screenshot: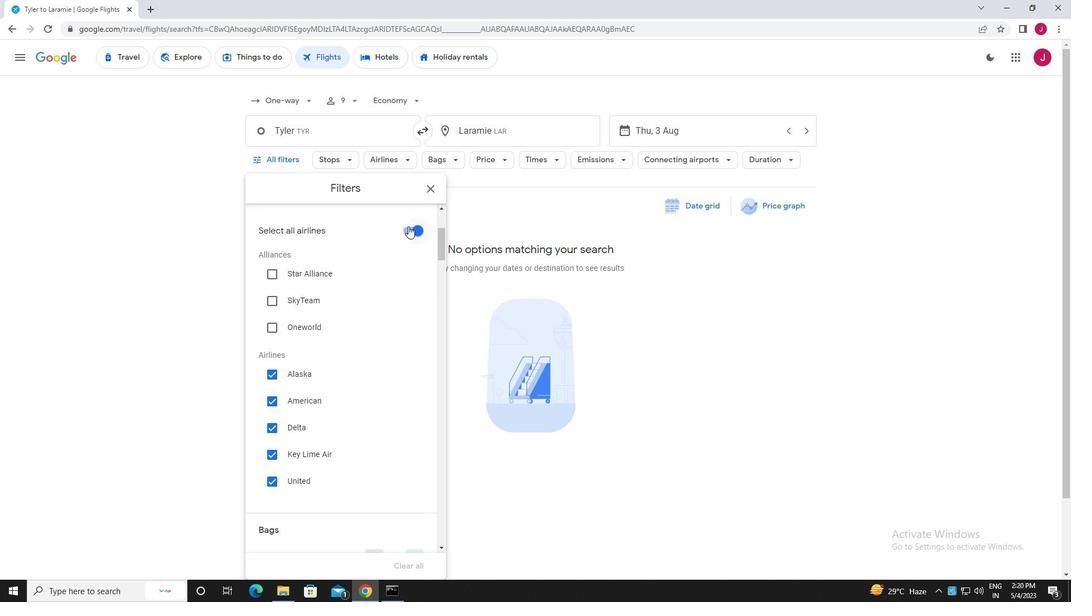 
Action: Mouse moved to (402, 240)
Screenshot: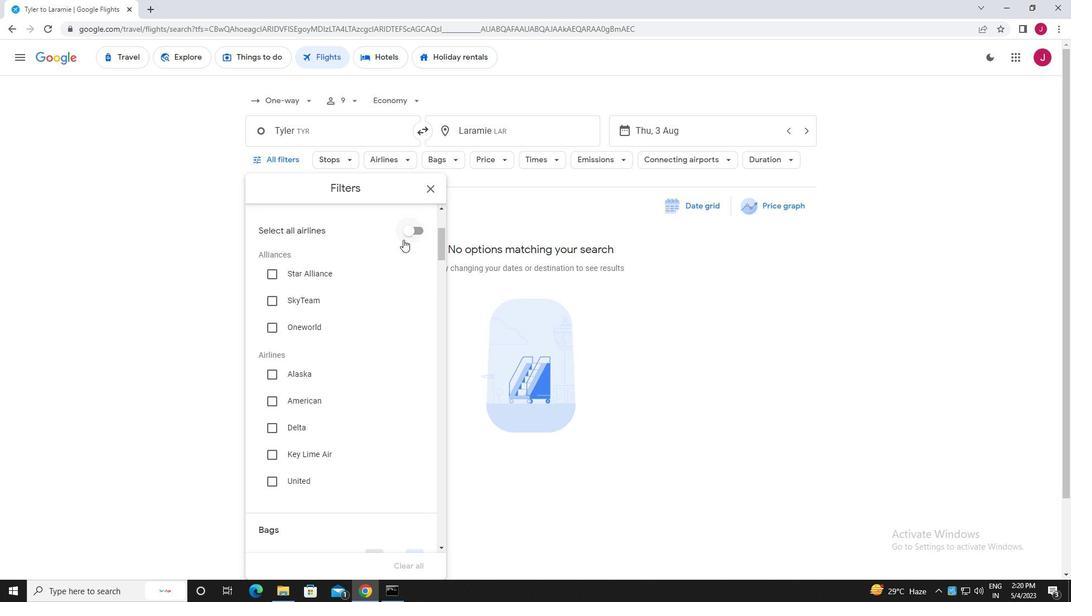 
Action: Mouse scrolled (402, 239) with delta (0, 0)
Screenshot: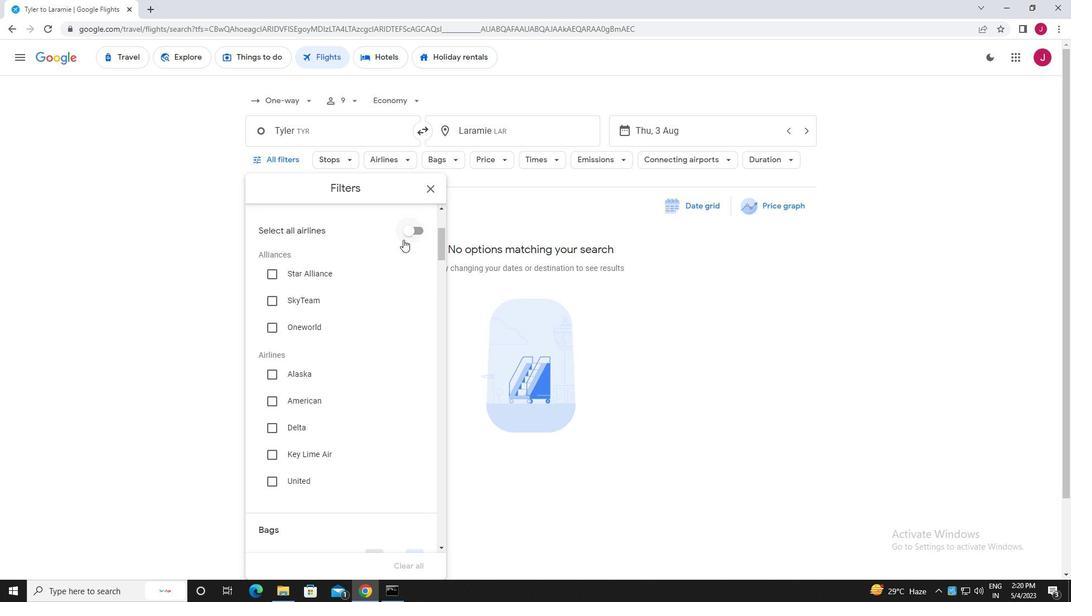 
Action: Mouse moved to (324, 357)
Screenshot: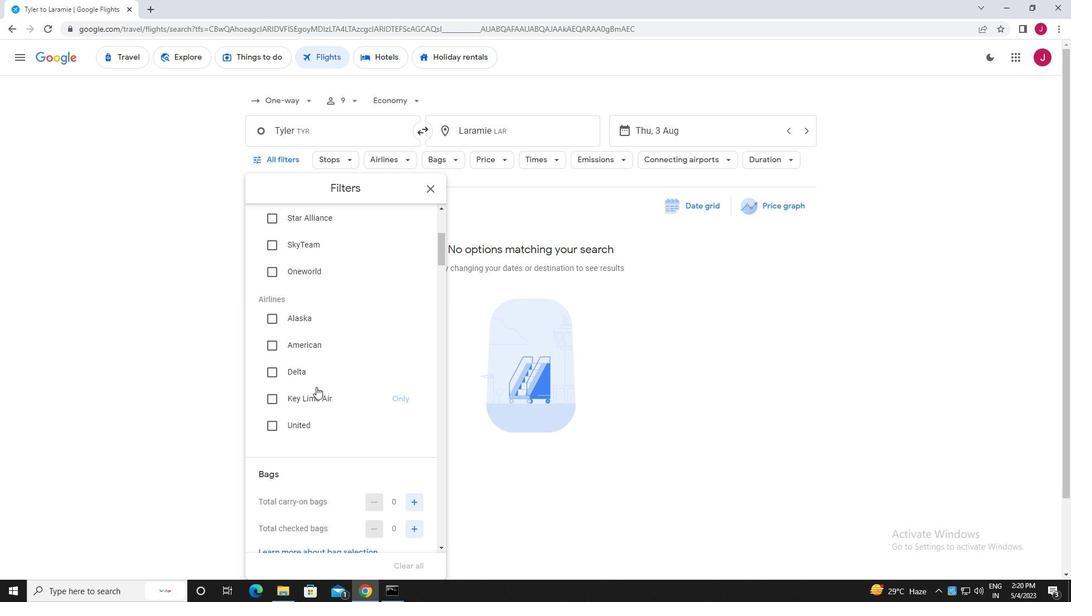 
Action: Mouse scrolled (324, 356) with delta (0, 0)
Screenshot: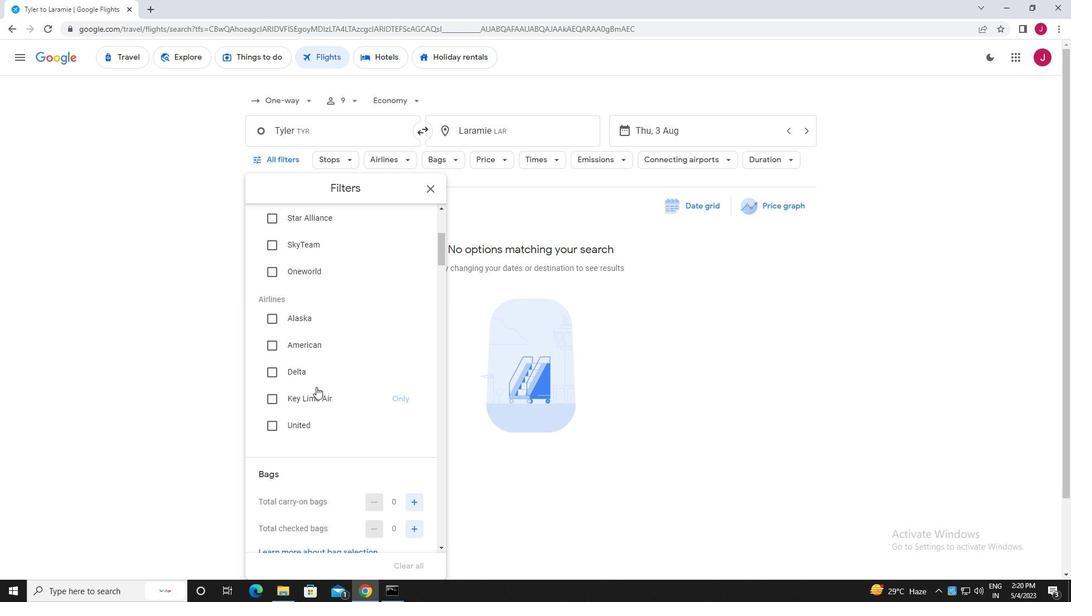 
Action: Mouse moved to (324, 349)
Screenshot: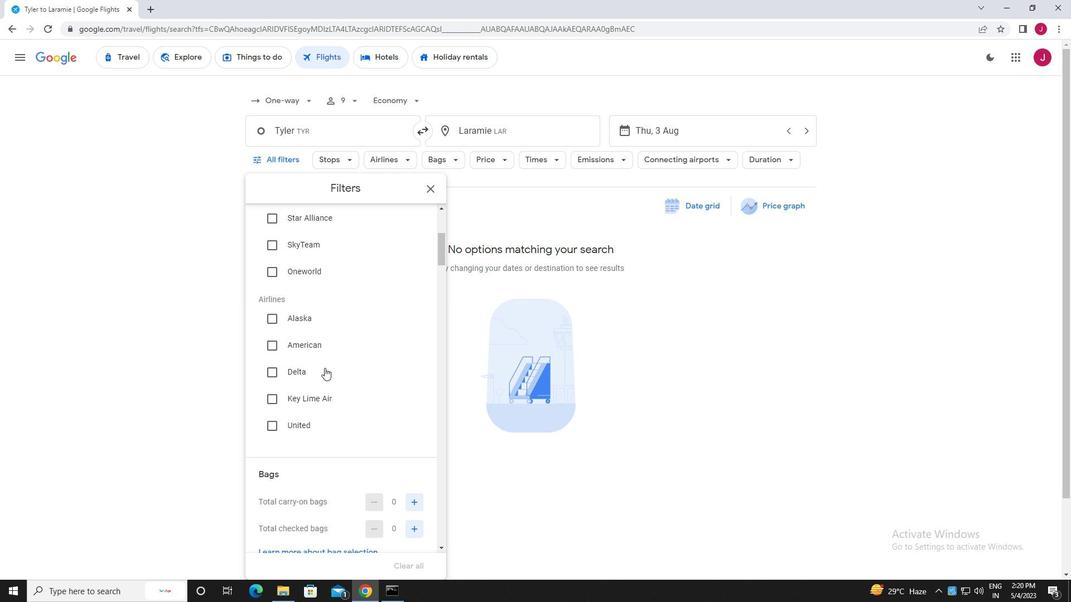 
Action: Mouse scrolled (324, 348) with delta (0, 0)
Screenshot: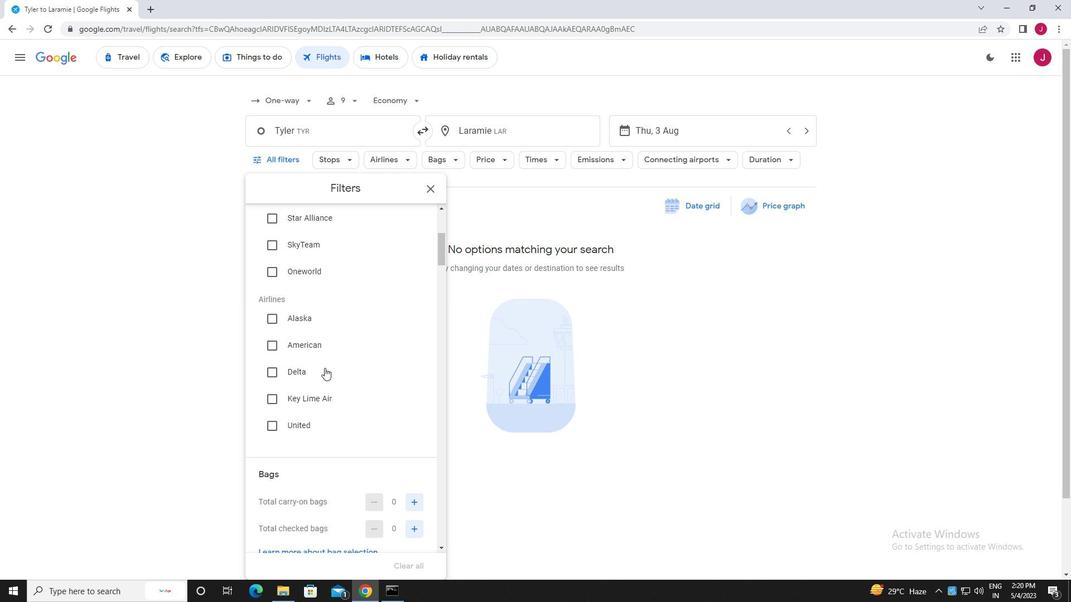 
Action: Mouse moved to (324, 345)
Screenshot: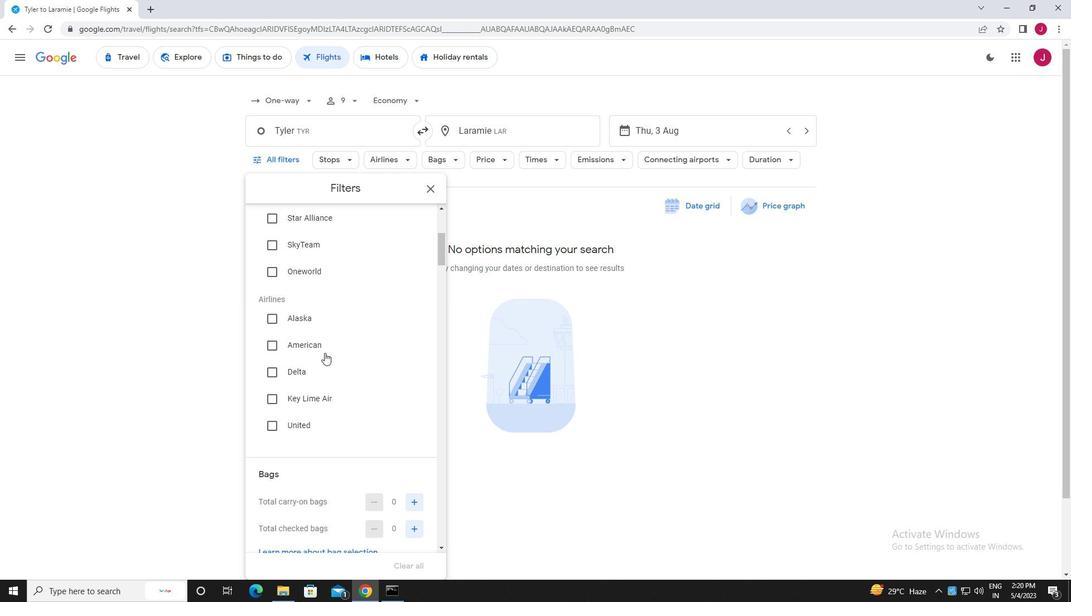 
Action: Mouse scrolled (324, 344) with delta (0, 0)
Screenshot: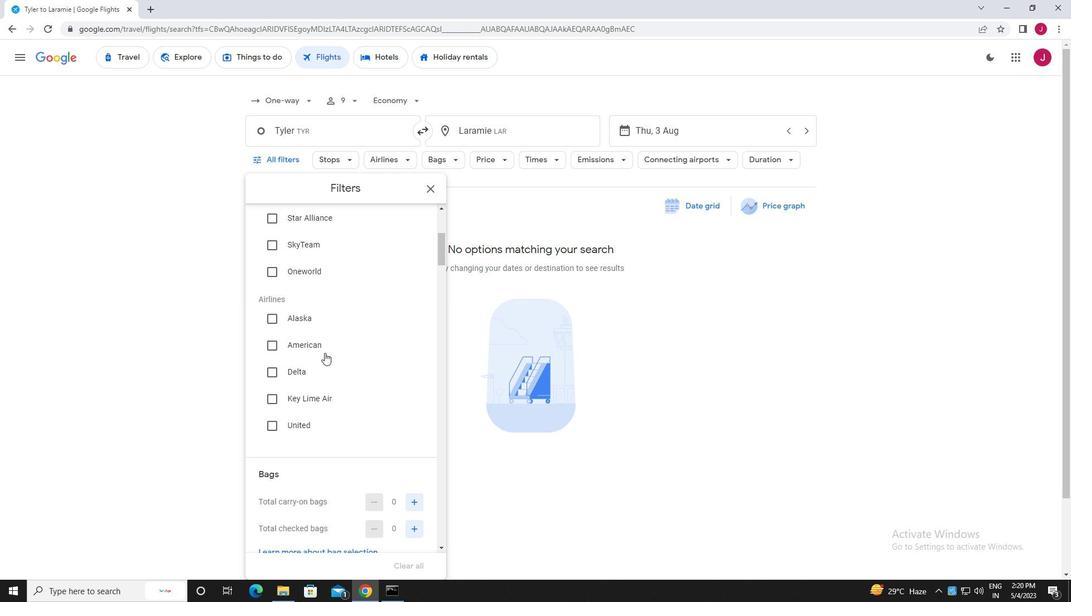 
Action: Mouse moved to (324, 338)
Screenshot: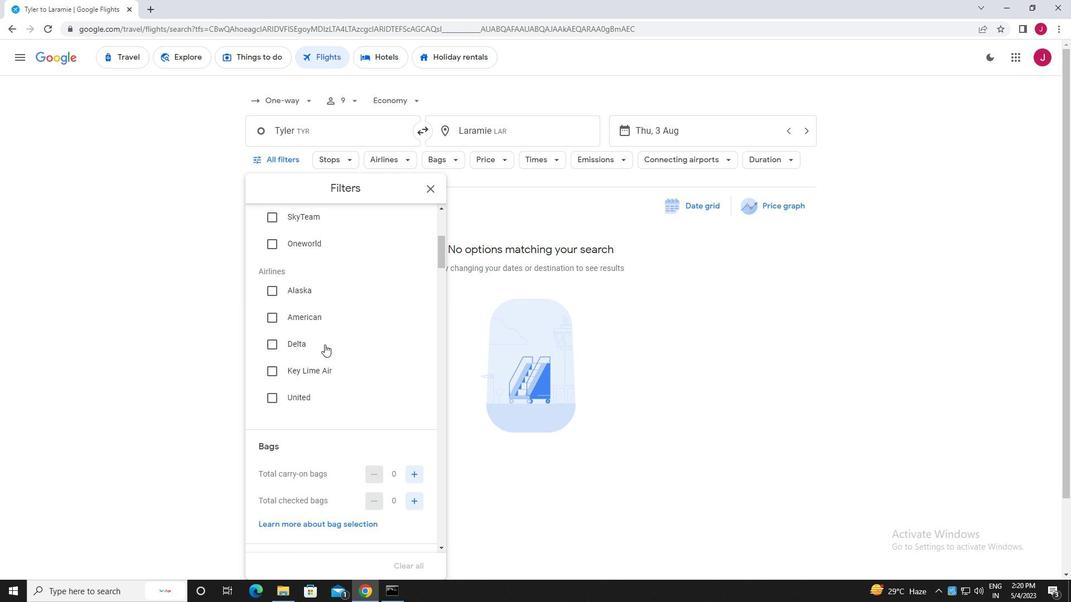 
Action: Mouse scrolled (324, 338) with delta (0, 0)
Screenshot: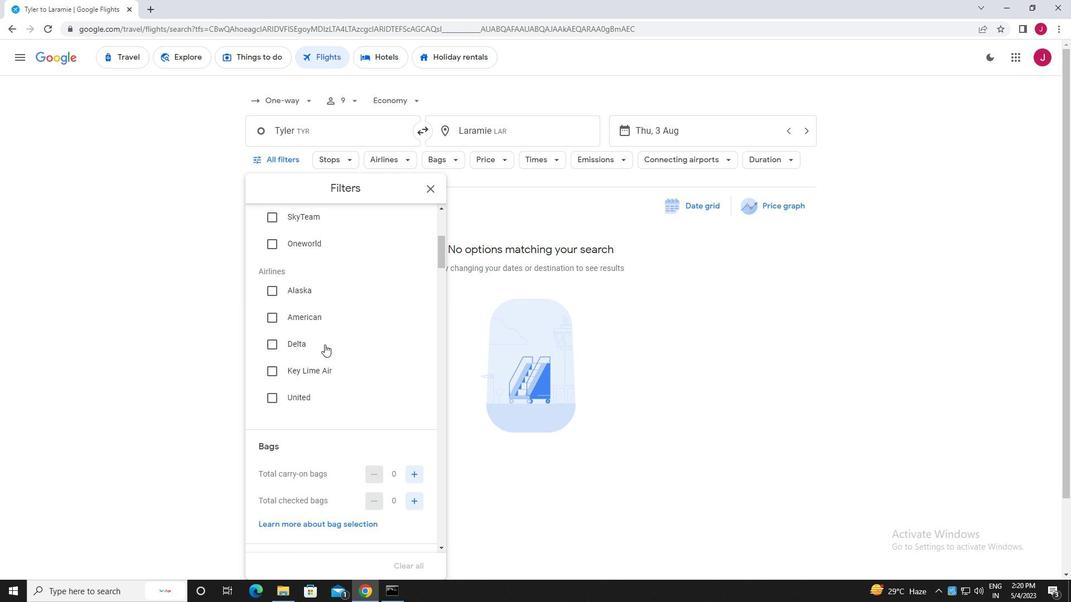 
Action: Mouse moved to (326, 333)
Screenshot: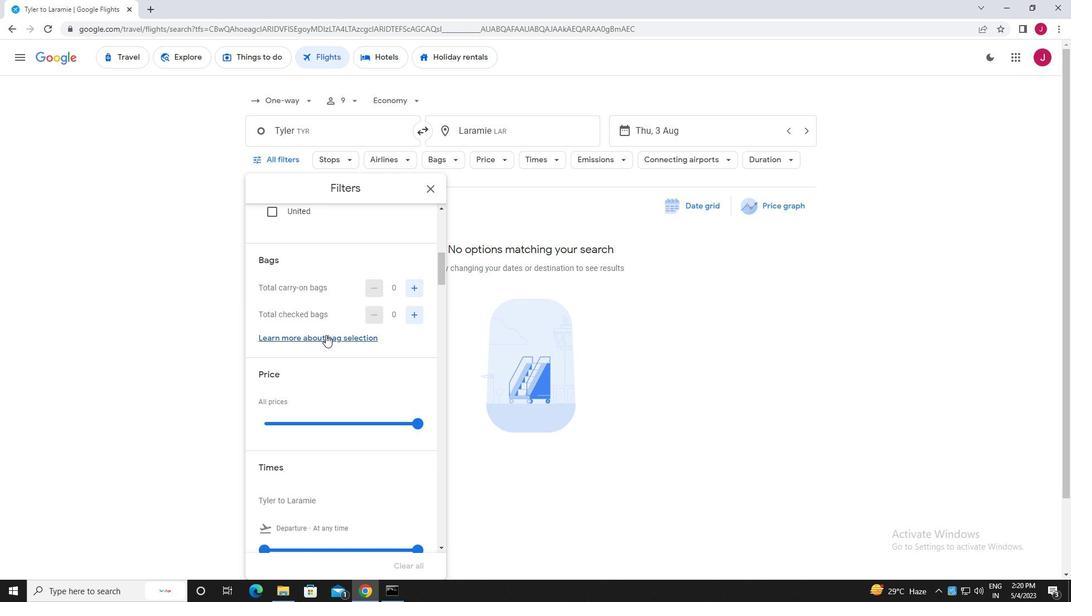 
Action: Mouse scrolled (326, 333) with delta (0, 0)
Screenshot: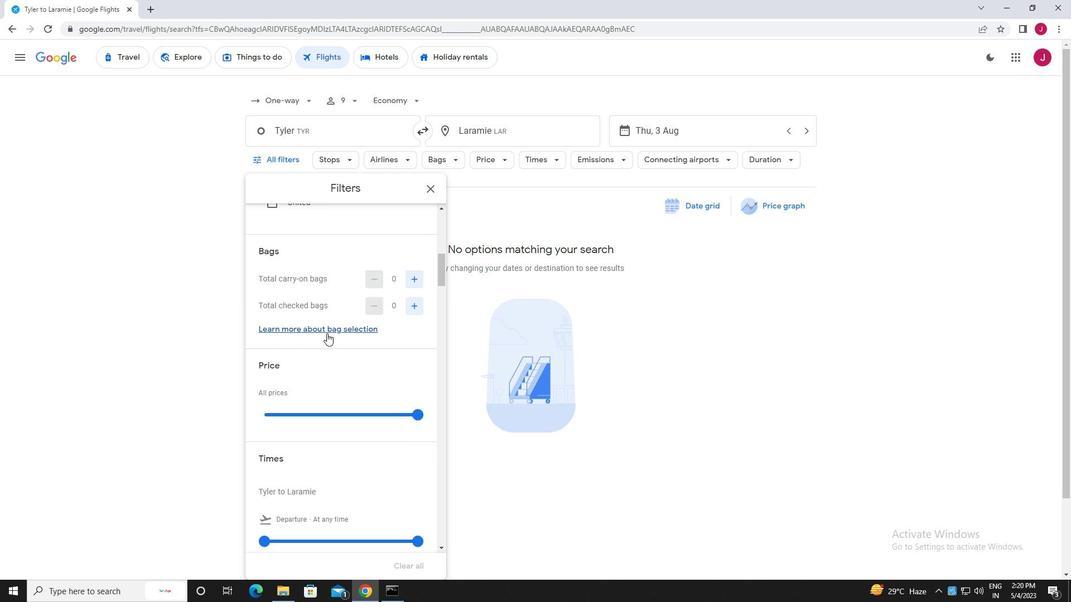 
Action: Mouse moved to (414, 223)
Screenshot: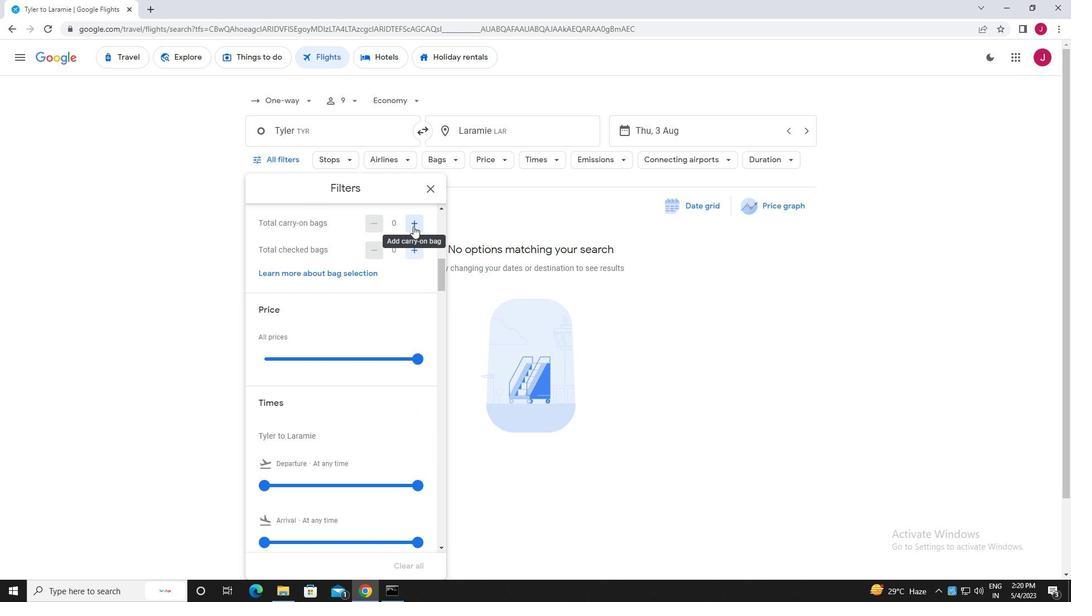 
Action: Mouse pressed left at (414, 223)
Screenshot: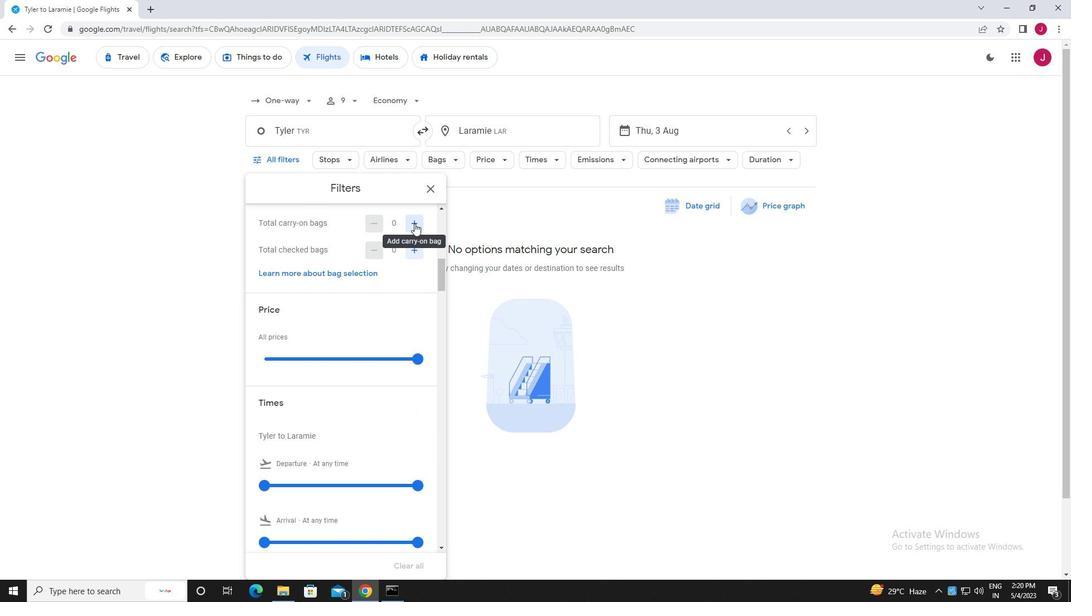
Action: Mouse moved to (417, 357)
Screenshot: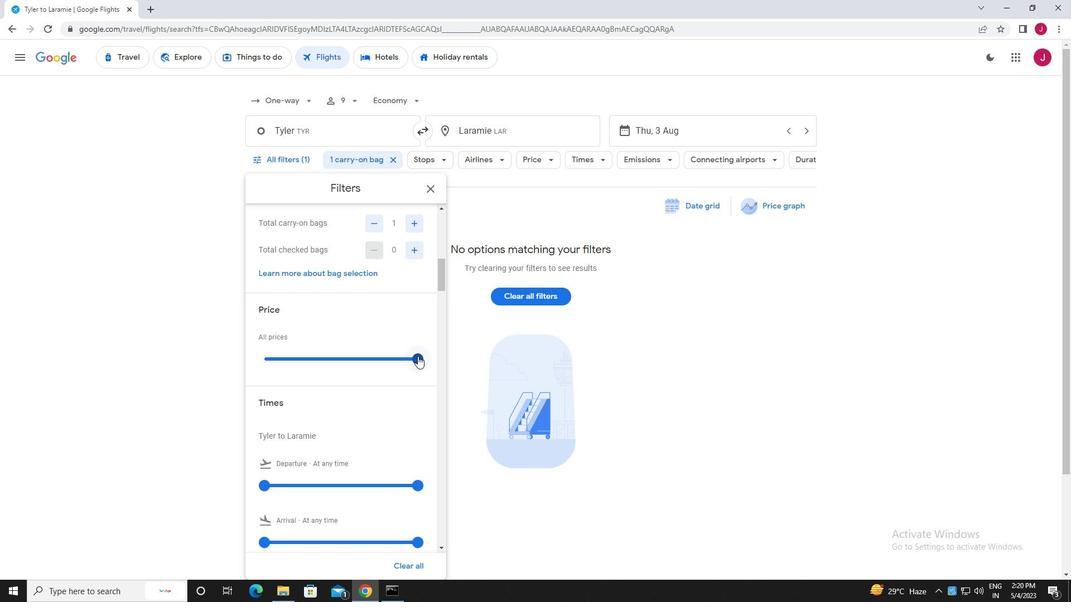 
Action: Mouse pressed left at (417, 357)
Screenshot: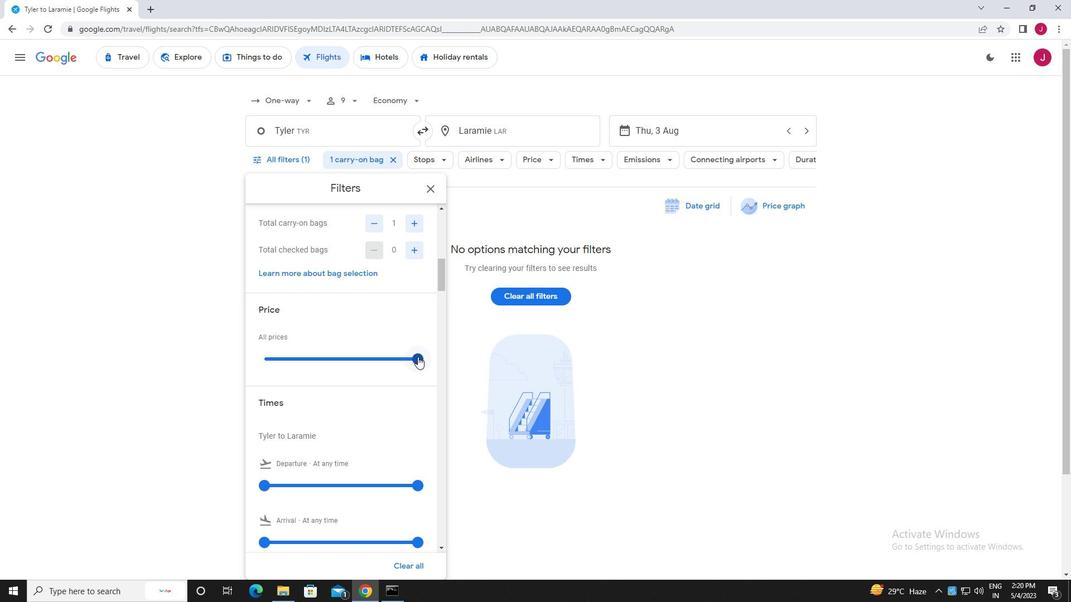 
Action: Mouse moved to (417, 357)
Screenshot: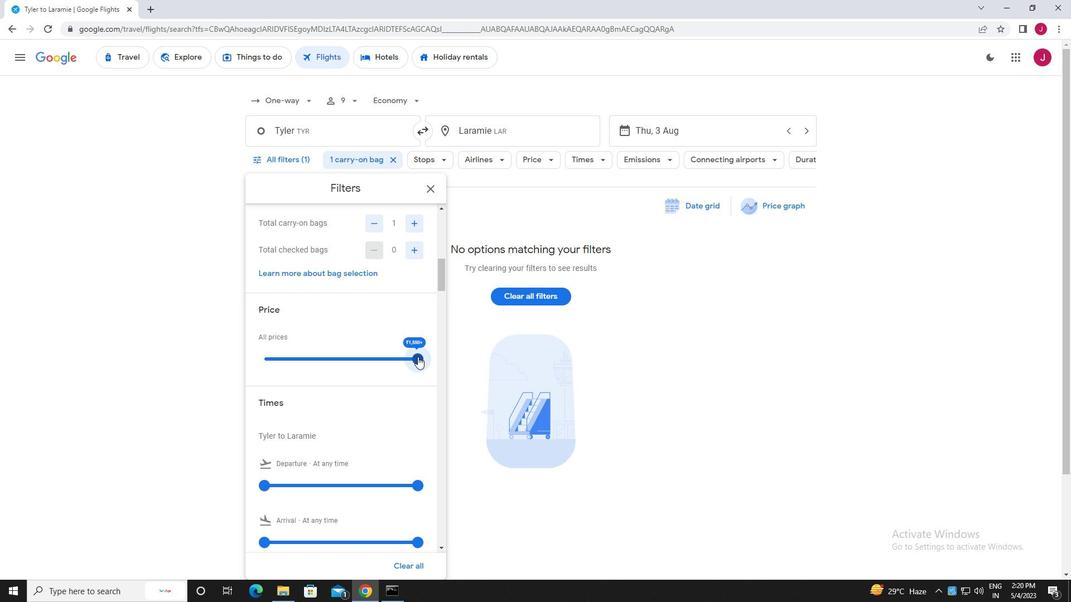 
Action: Mouse scrolled (417, 356) with delta (0, 0)
Screenshot: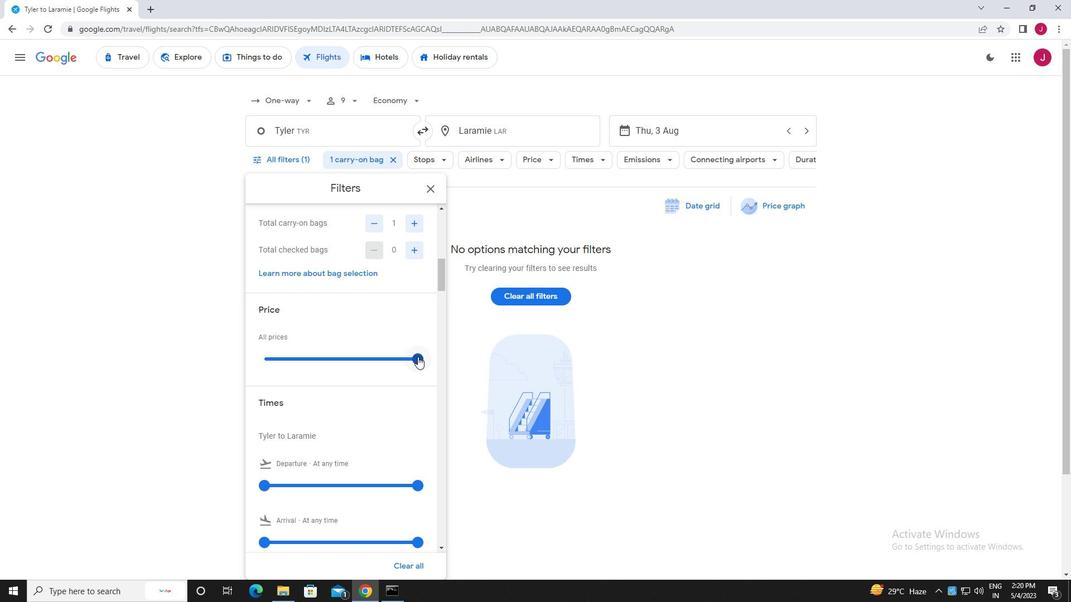 
Action: Mouse scrolled (417, 356) with delta (0, 0)
Screenshot: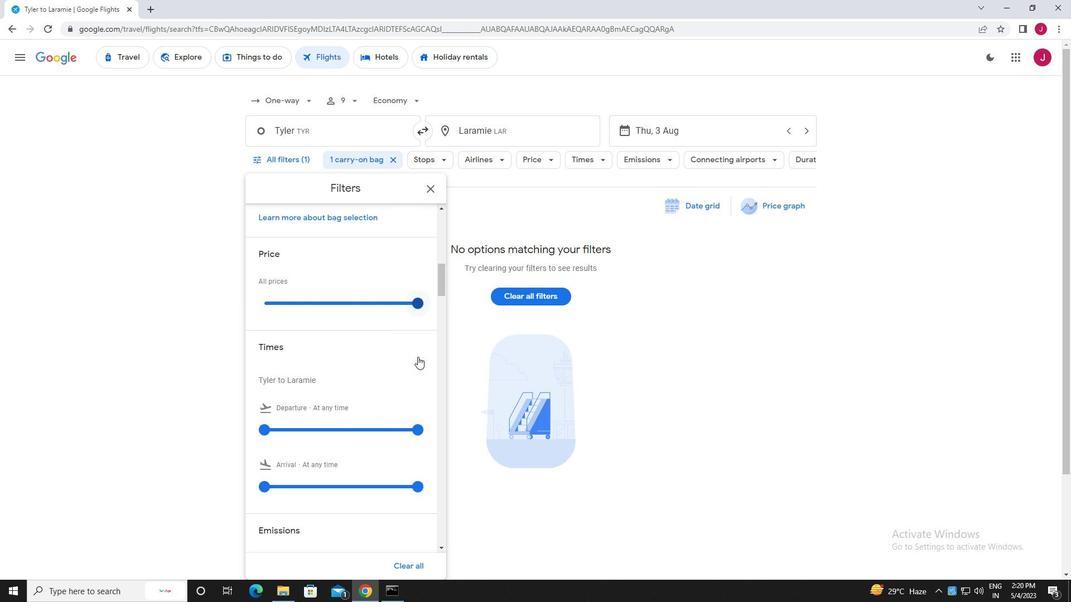 
Action: Mouse moved to (419, 355)
Screenshot: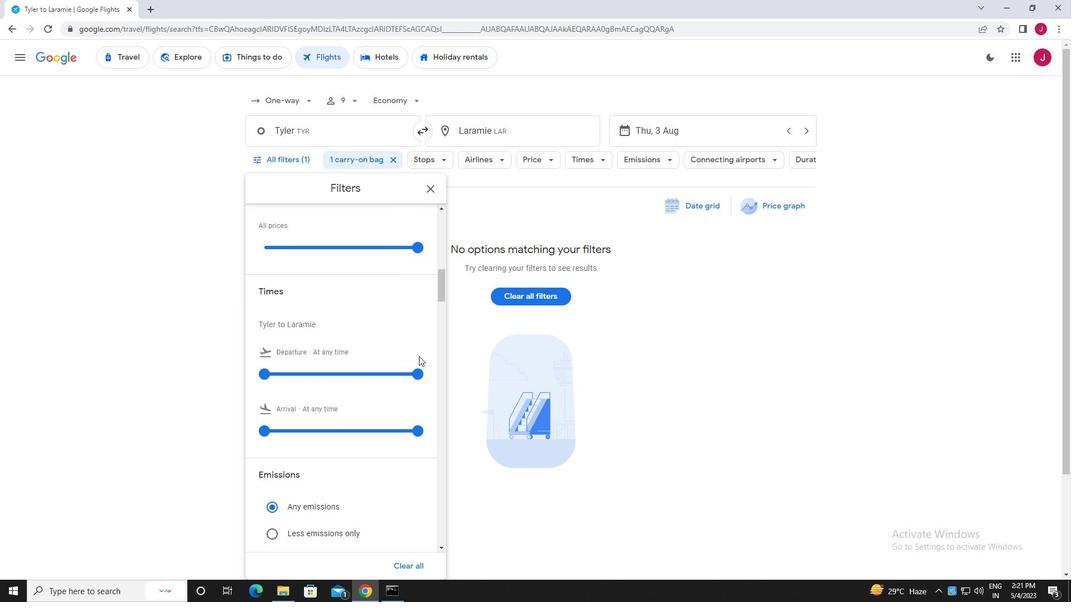 
Action: Mouse scrolled (419, 355) with delta (0, 0)
Screenshot: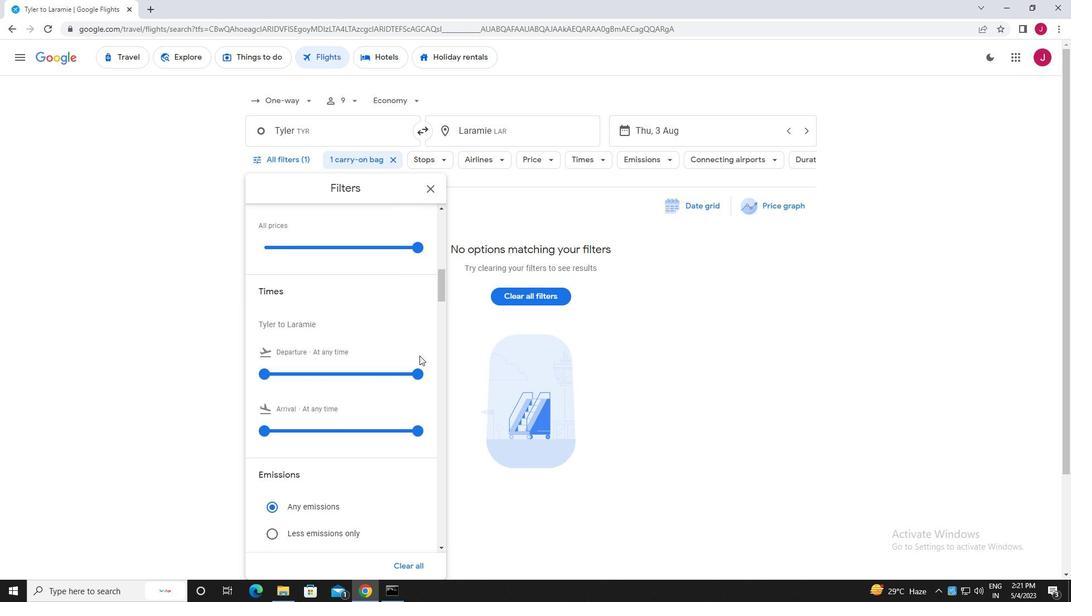 
Action: Mouse moved to (264, 319)
Screenshot: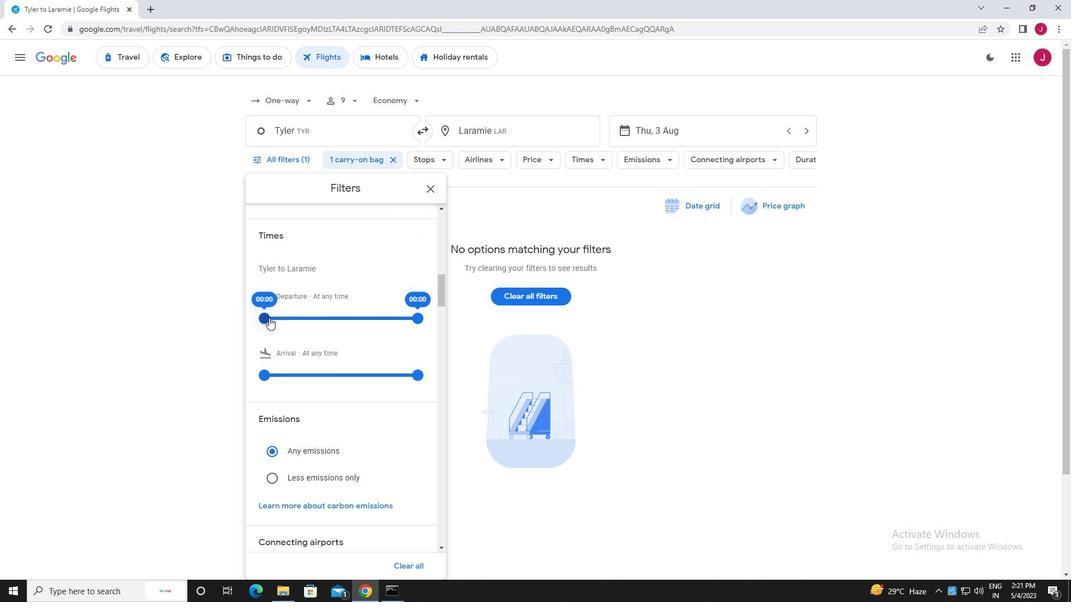 
Action: Mouse pressed left at (264, 319)
Screenshot: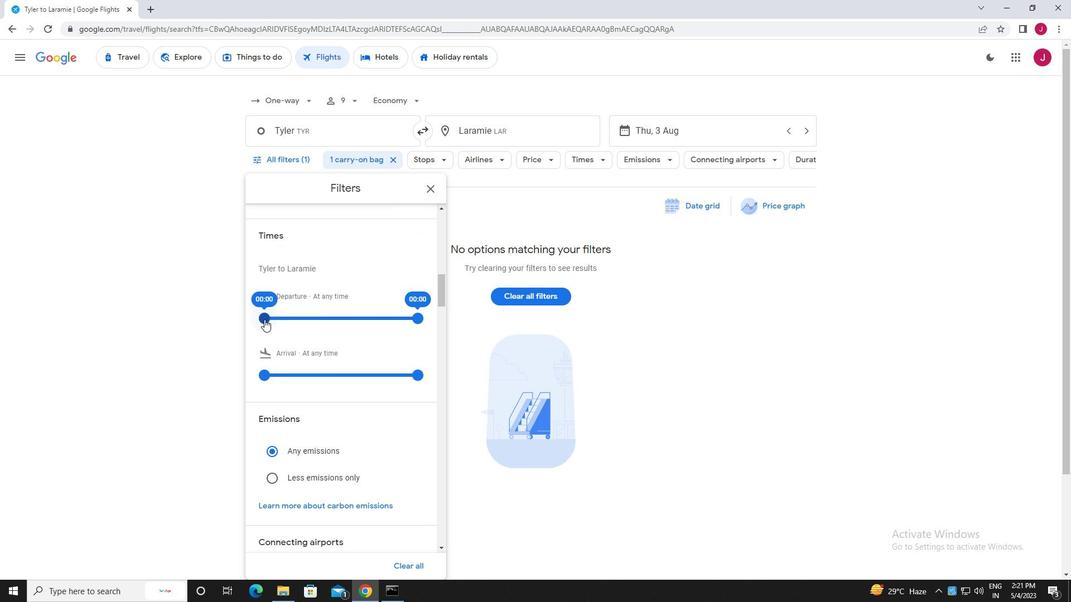 
Action: Mouse moved to (418, 317)
Screenshot: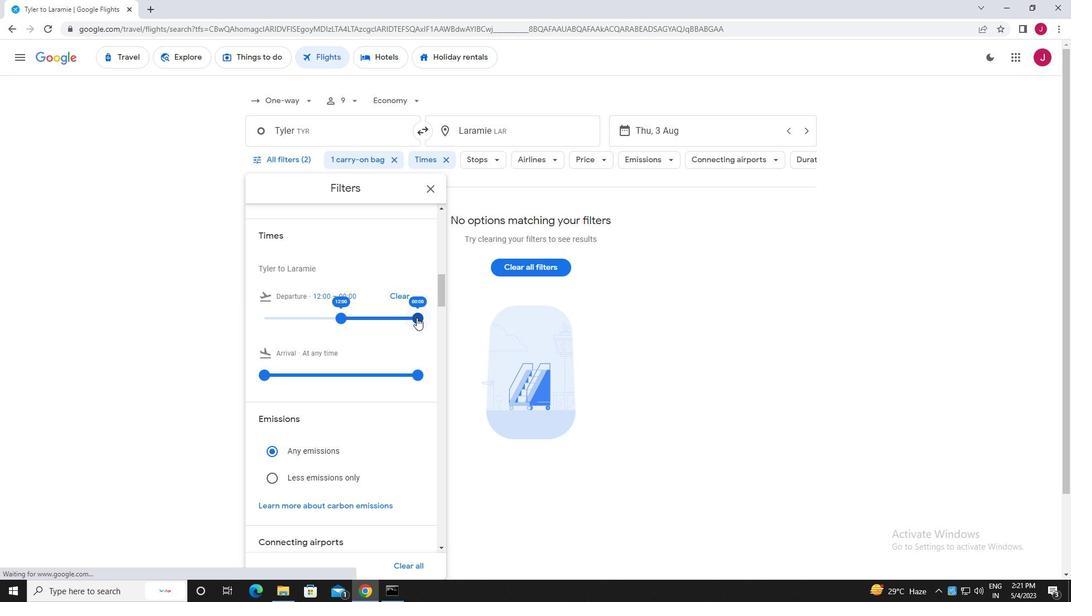 
Action: Mouse pressed left at (418, 317)
Screenshot: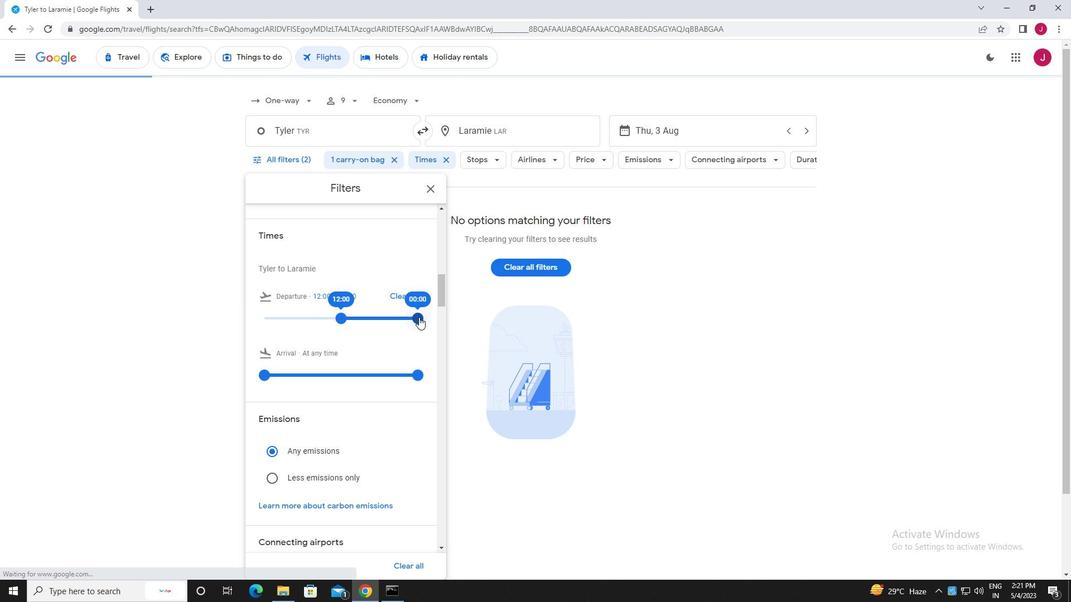 
Action: Mouse moved to (369, 301)
Screenshot: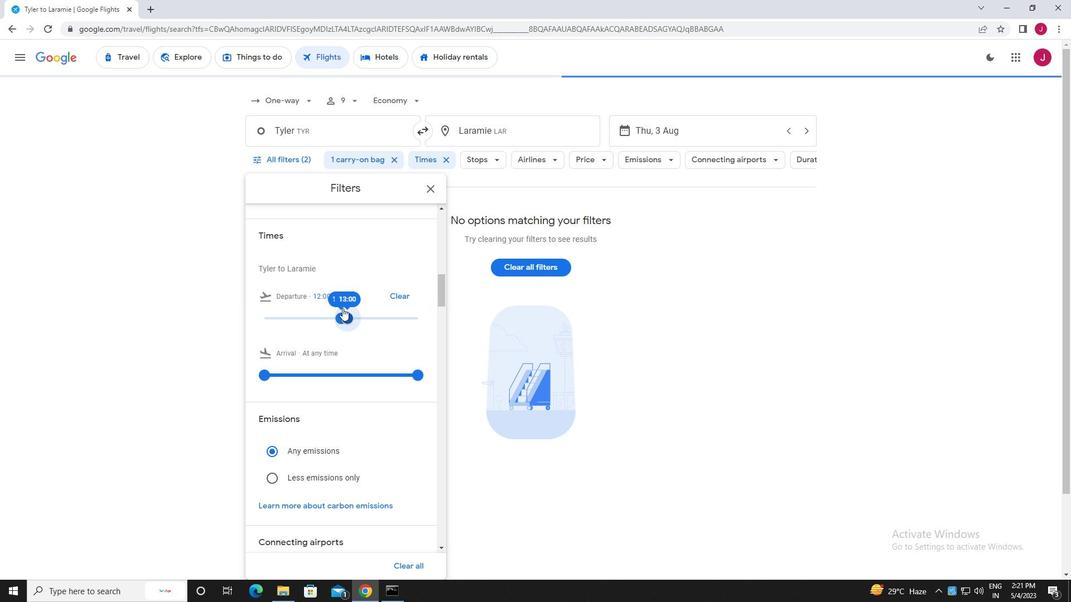 
Action: Mouse scrolled (369, 300) with delta (0, 0)
Screenshot: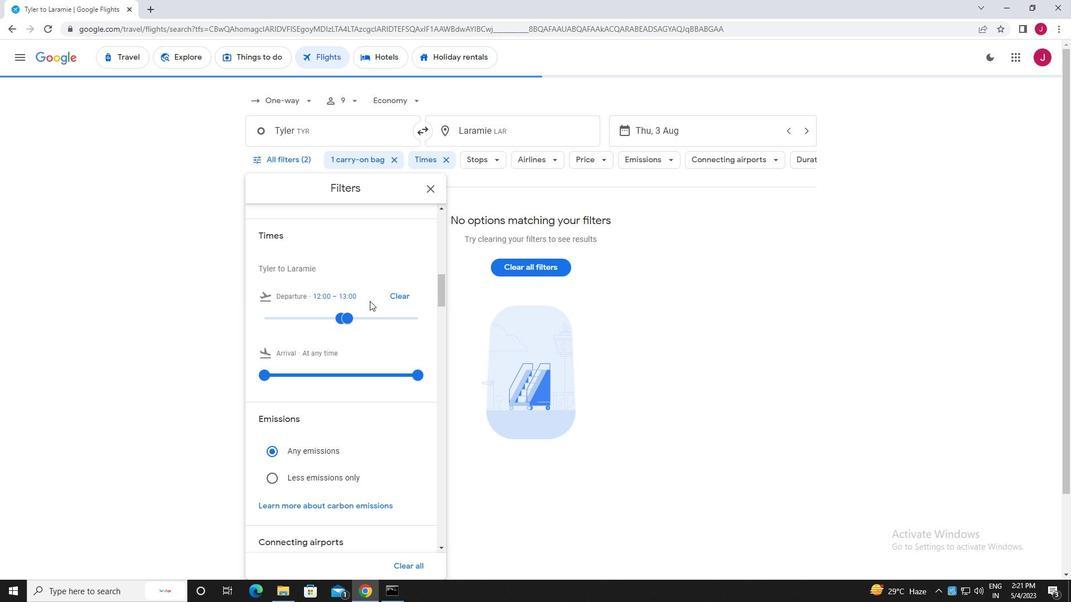 
Action: Mouse moved to (369, 301)
Screenshot: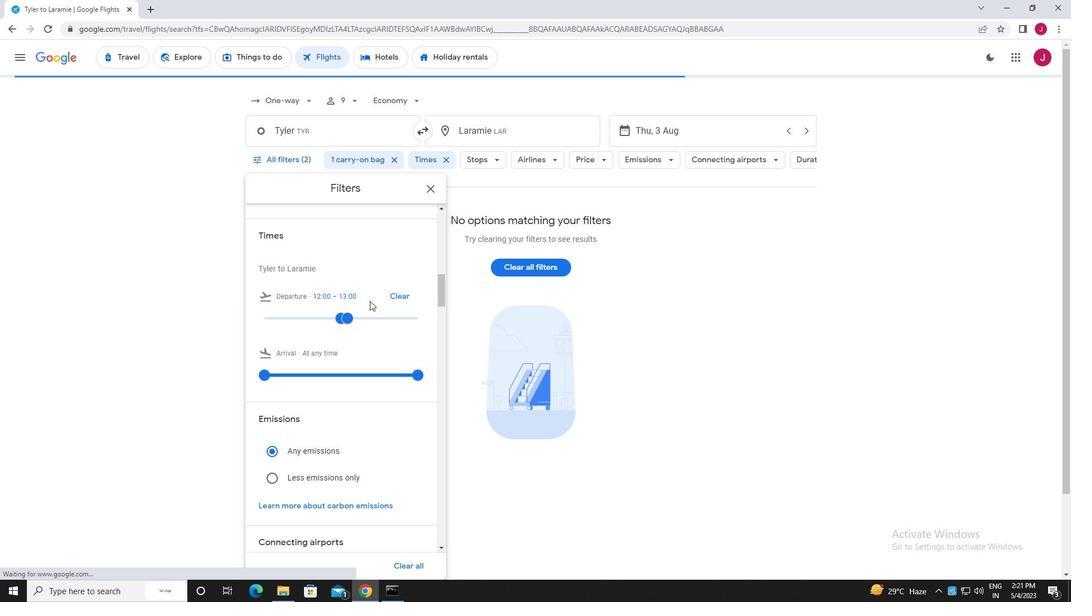 
Action: Mouse scrolled (369, 300) with delta (0, 0)
Screenshot: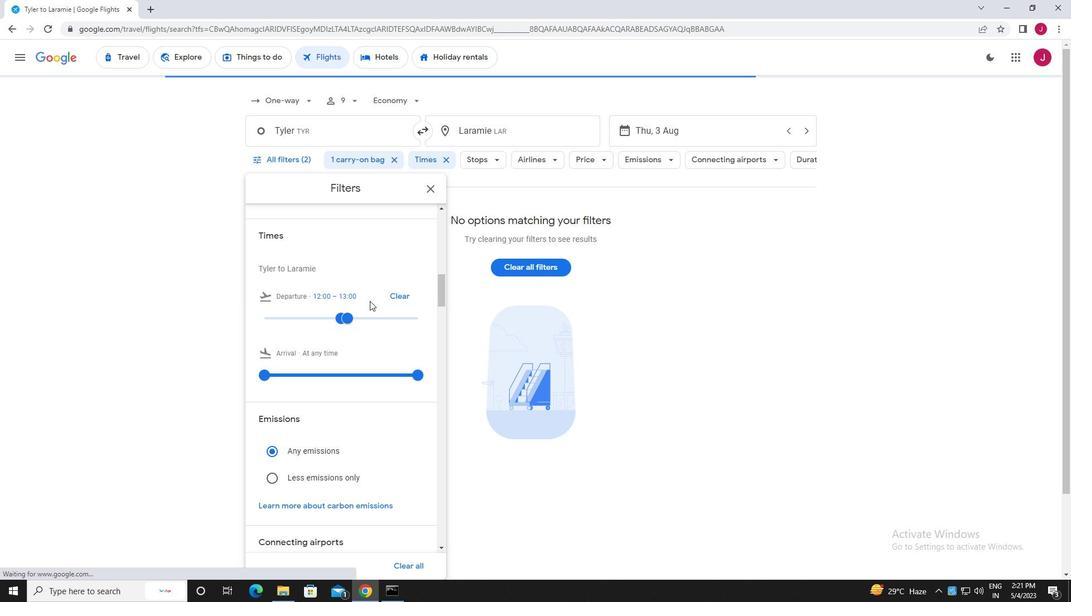 
Action: Mouse moved to (271, 367)
Screenshot: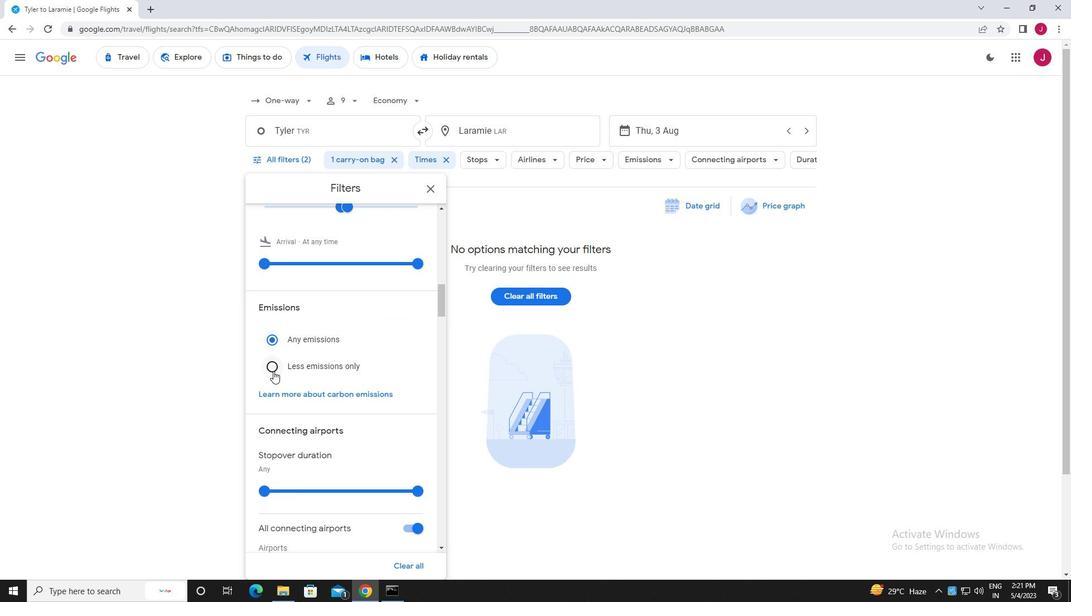 
Action: Mouse pressed left at (271, 367)
Screenshot: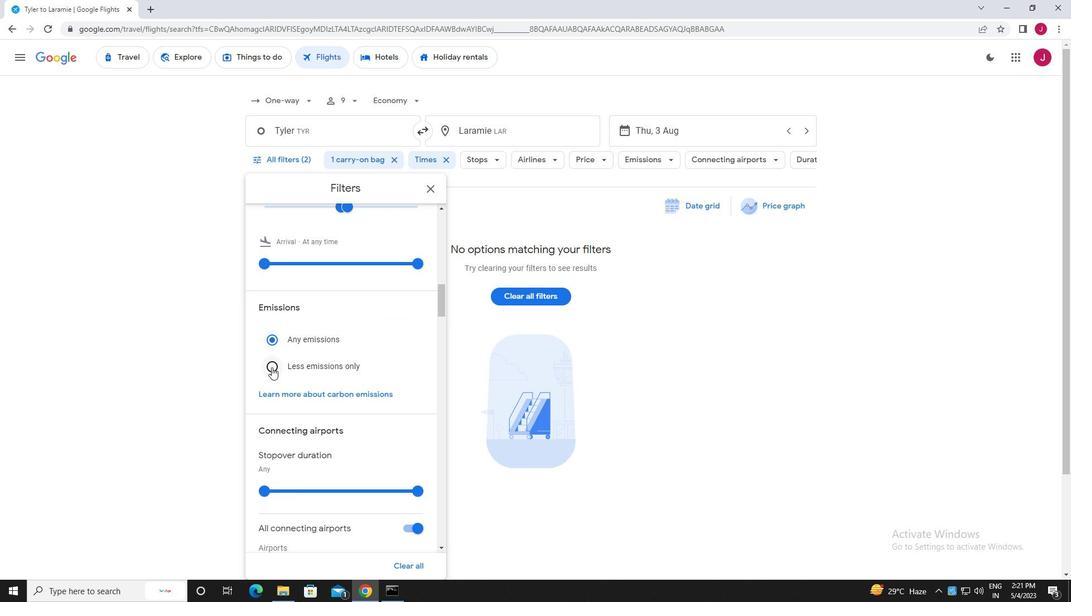 
Action: Mouse moved to (334, 354)
Screenshot: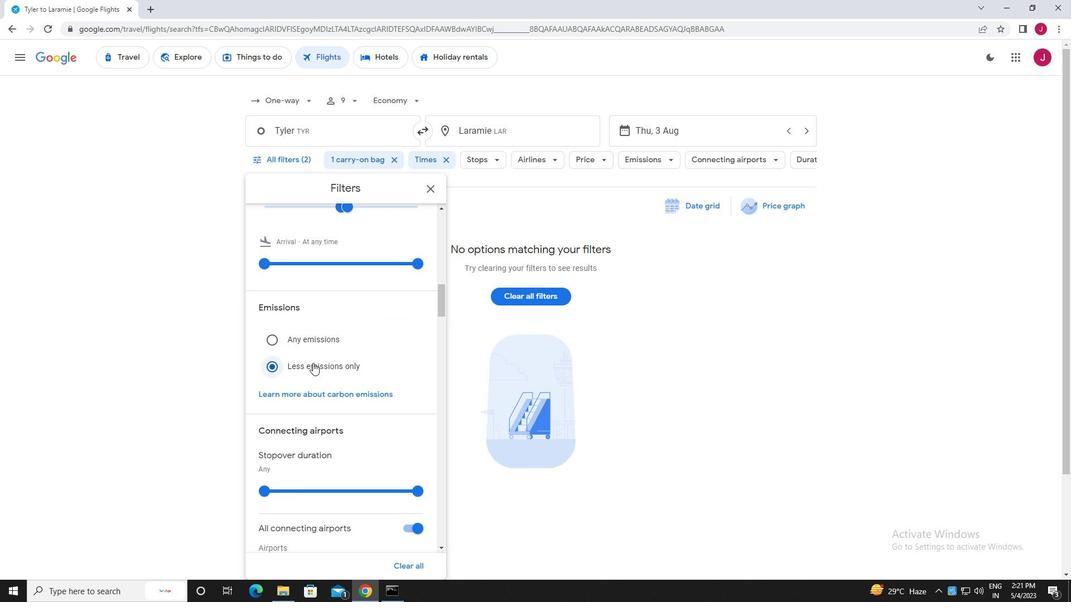 
Action: Mouse scrolled (334, 353) with delta (0, 0)
Screenshot: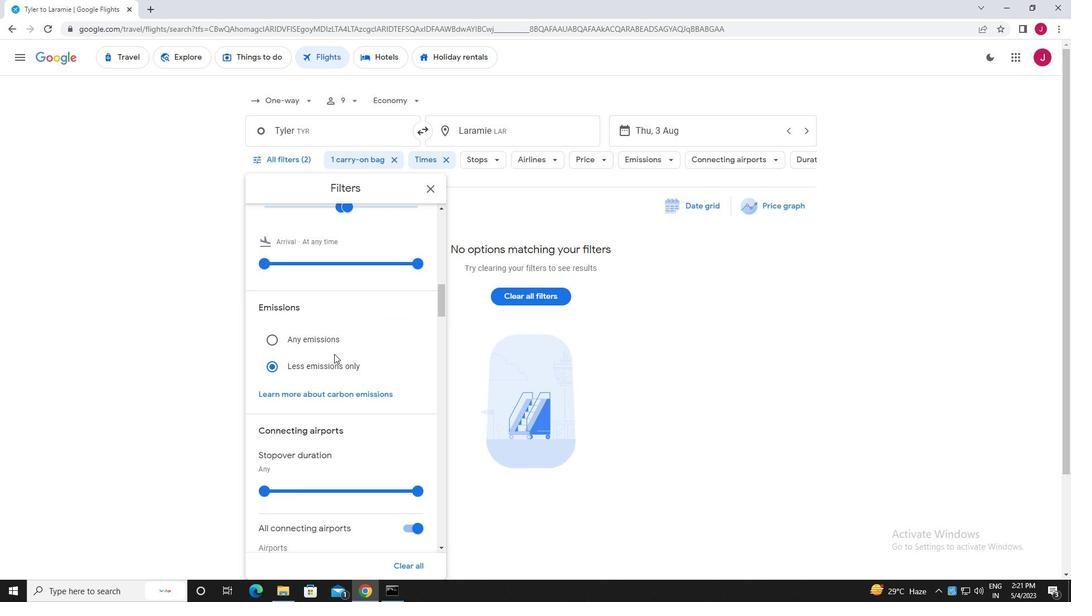 
Action: Mouse scrolled (334, 353) with delta (0, 0)
Screenshot: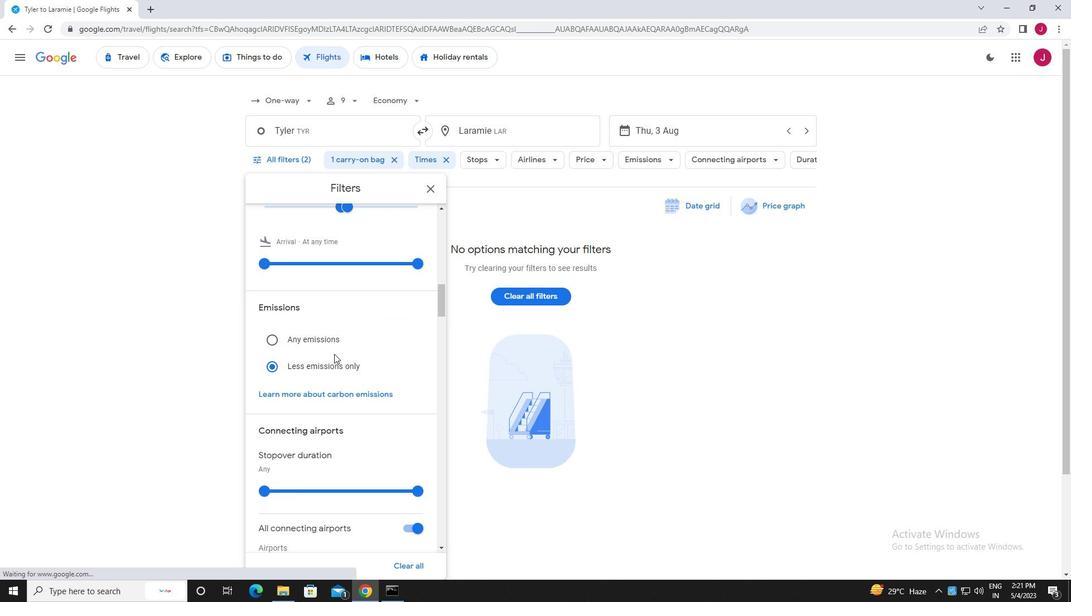 
Action: Mouse scrolled (334, 353) with delta (0, 0)
Screenshot: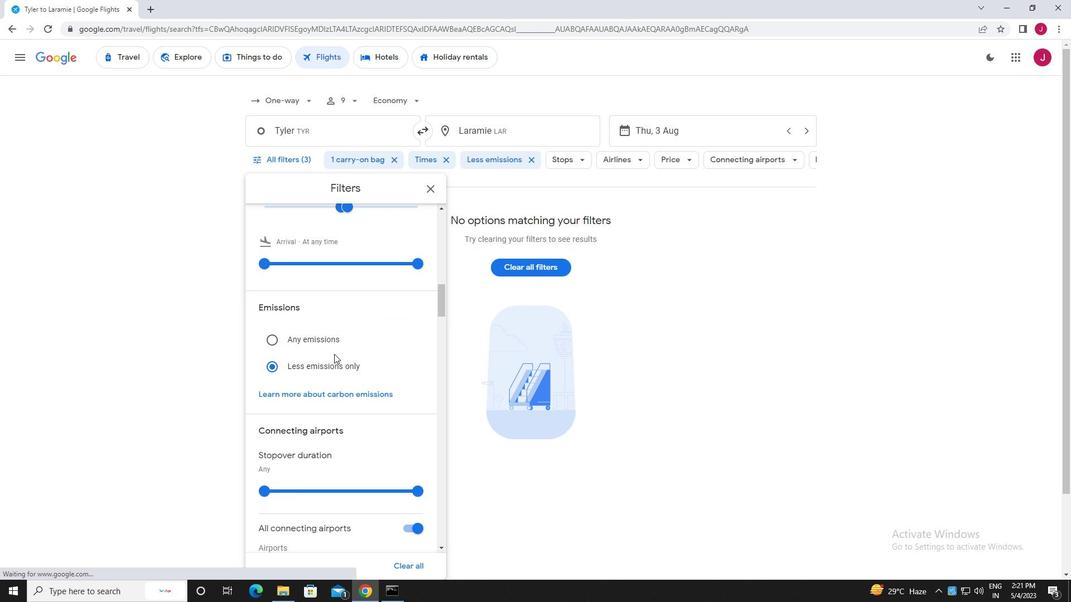 
Action: Mouse moved to (432, 189)
Screenshot: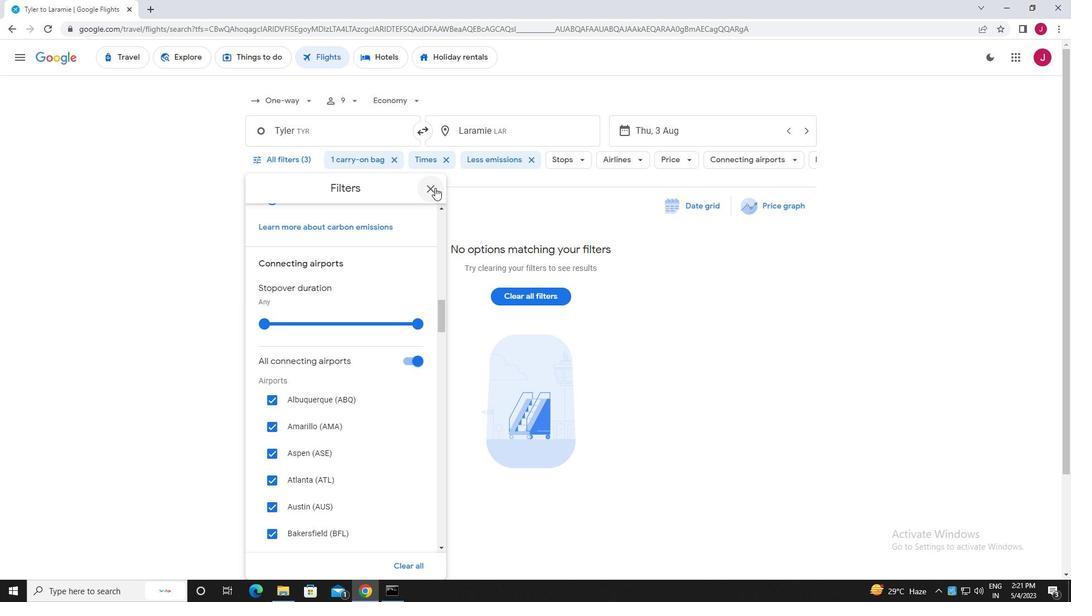 
Action: Mouse pressed left at (432, 189)
Screenshot: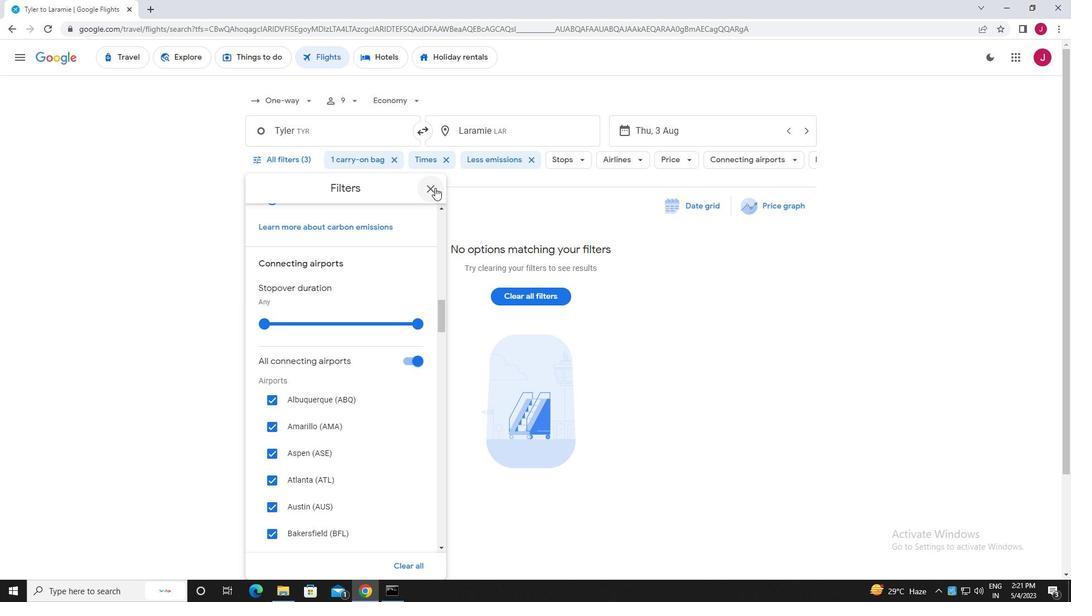 
